 Task: Search one way flight ticket for 2 adults, 4 children and 1 infant on lap in business from Syracuse: Syracuse Hancock International Airport to Springfield: Abraham Lincoln Capital Airport on 5-2-2023. Choice of flights is Sun country airlines. Price is upto 20000. Outbound departure time preference is 13:45.
Action: Mouse moved to (248, 331)
Screenshot: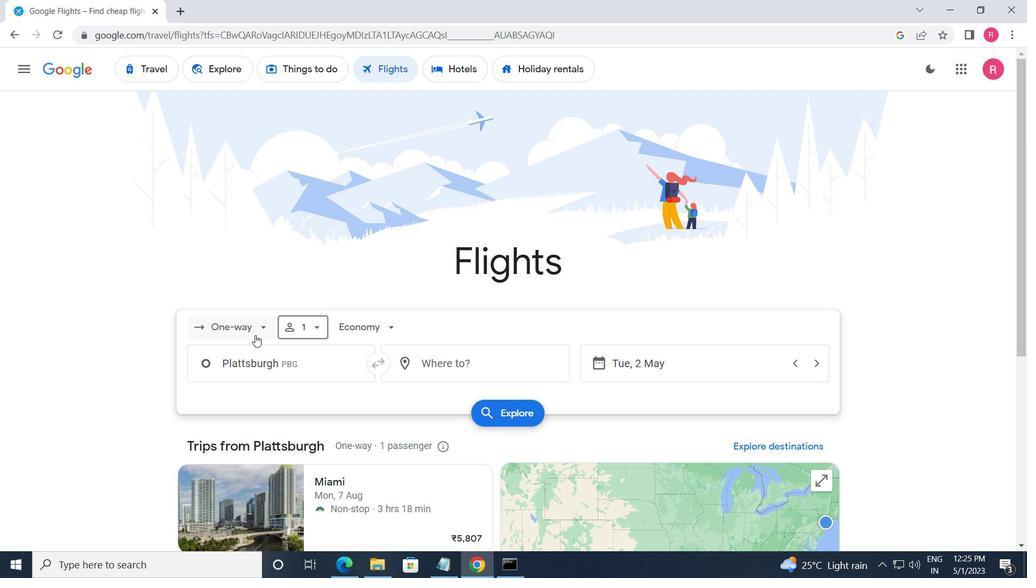 
Action: Mouse pressed left at (248, 331)
Screenshot: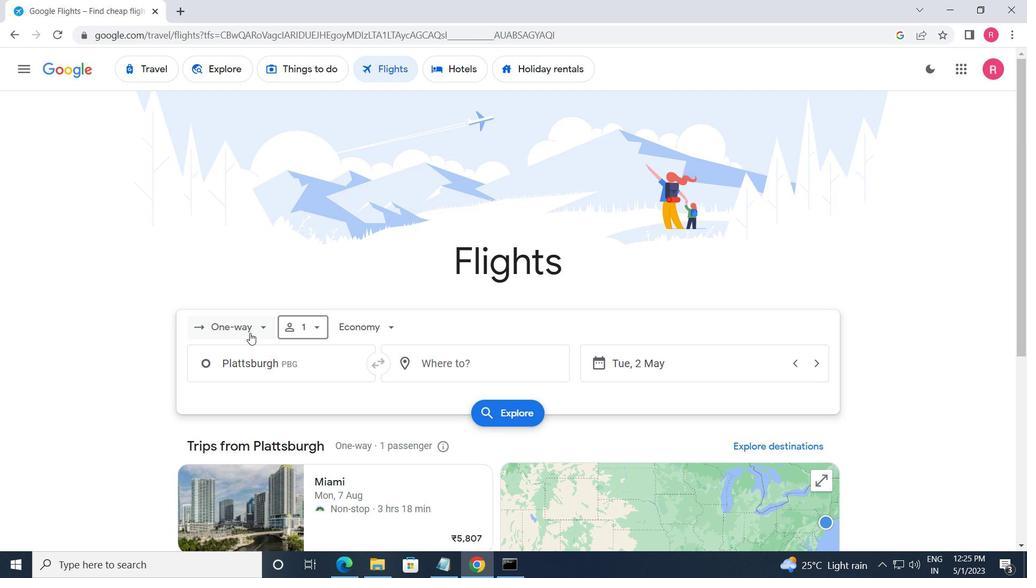 
Action: Mouse moved to (252, 394)
Screenshot: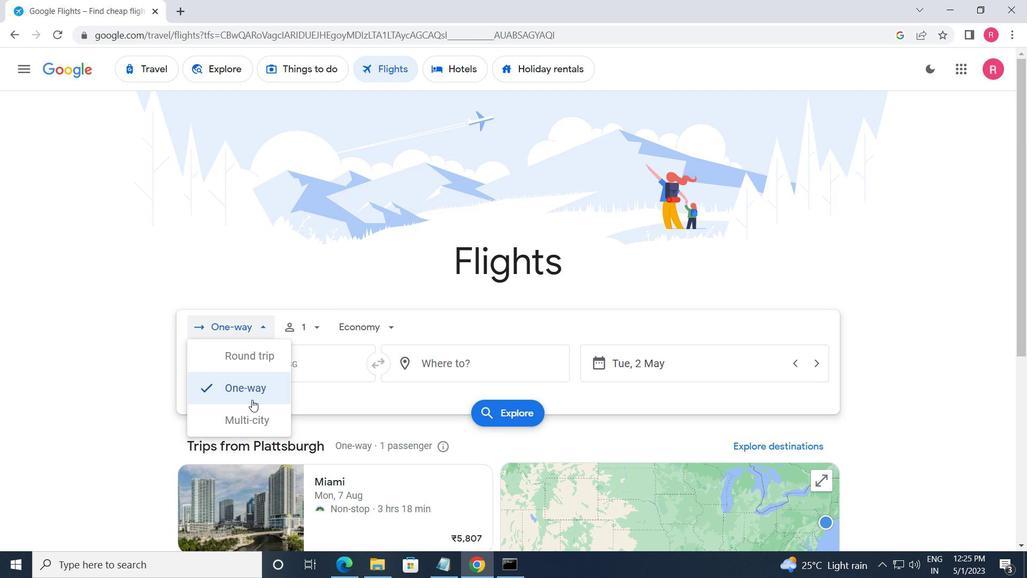 
Action: Mouse pressed left at (252, 394)
Screenshot: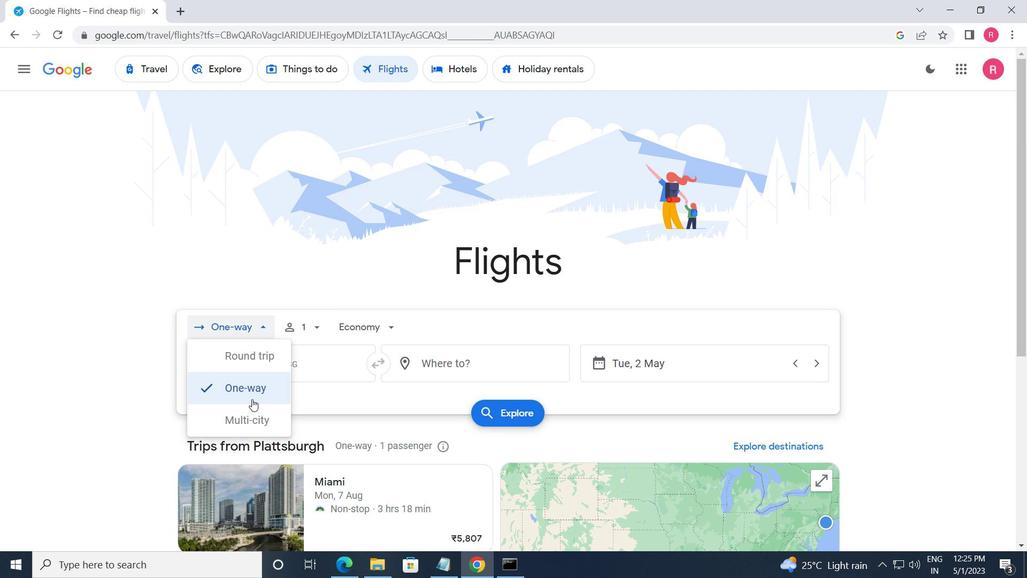 
Action: Mouse moved to (308, 319)
Screenshot: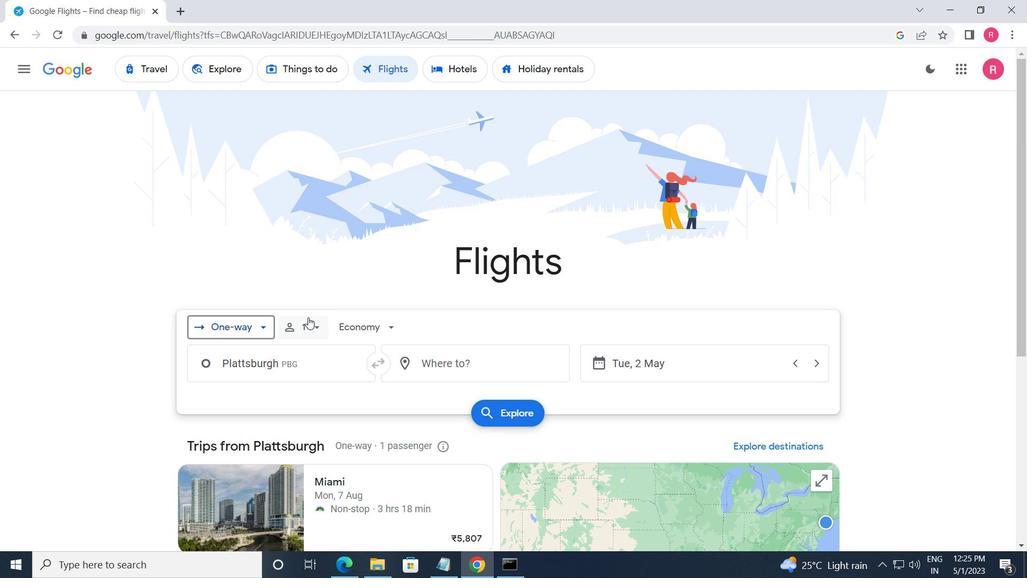 
Action: Mouse pressed left at (308, 319)
Screenshot: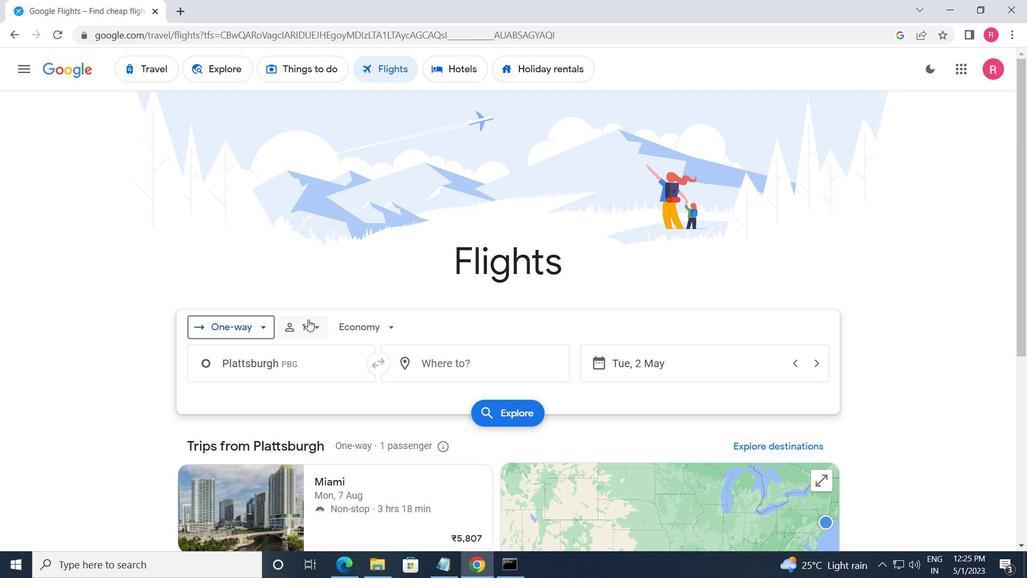 
Action: Mouse moved to (418, 358)
Screenshot: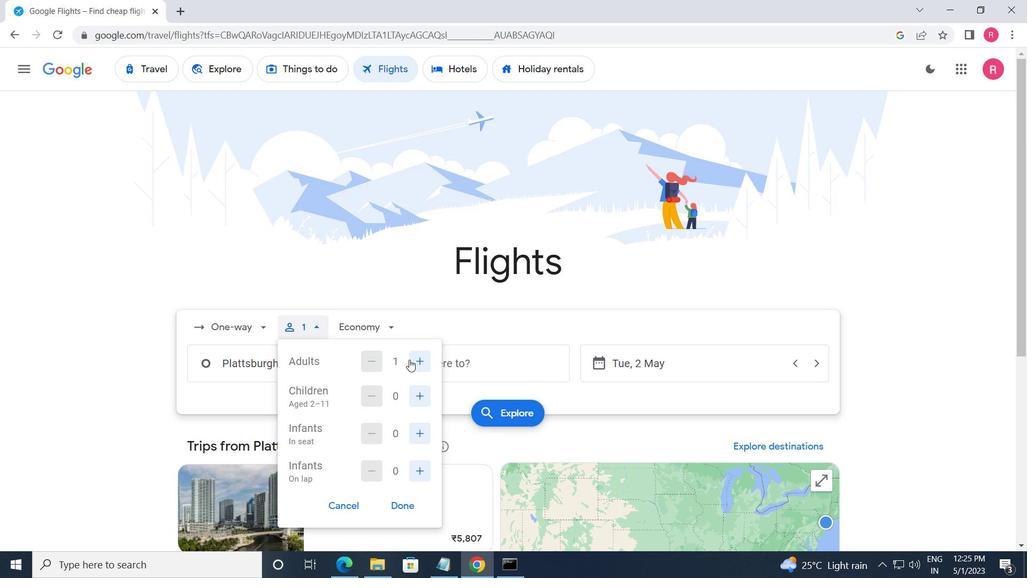 
Action: Mouse pressed left at (418, 358)
Screenshot: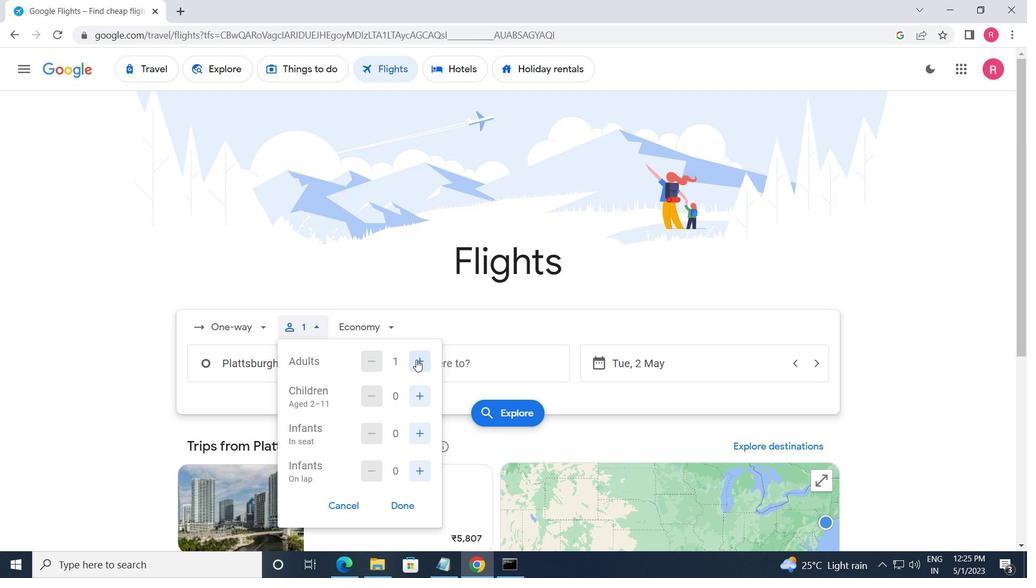 
Action: Mouse pressed left at (418, 358)
Screenshot: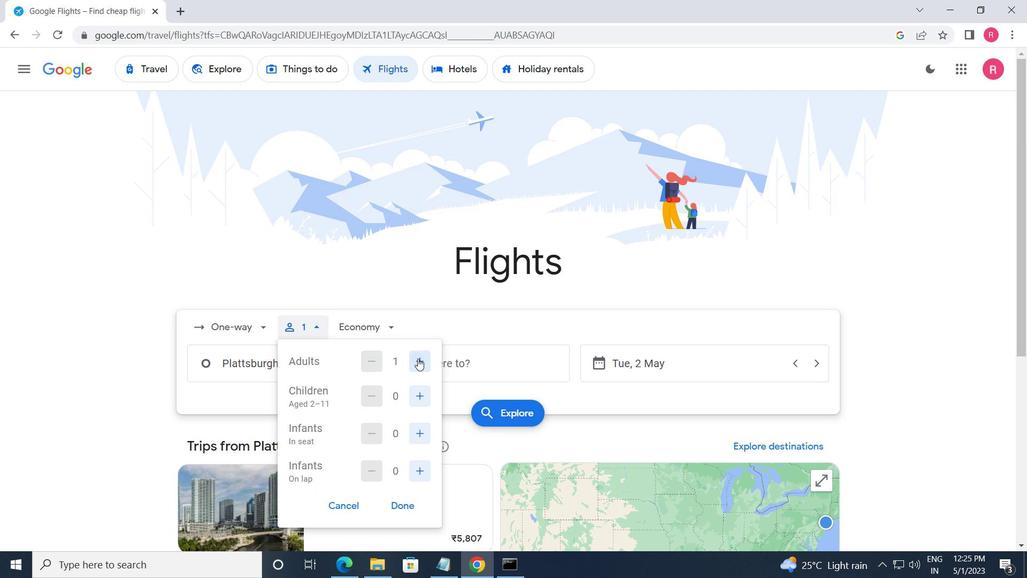 
Action: Mouse pressed left at (418, 358)
Screenshot: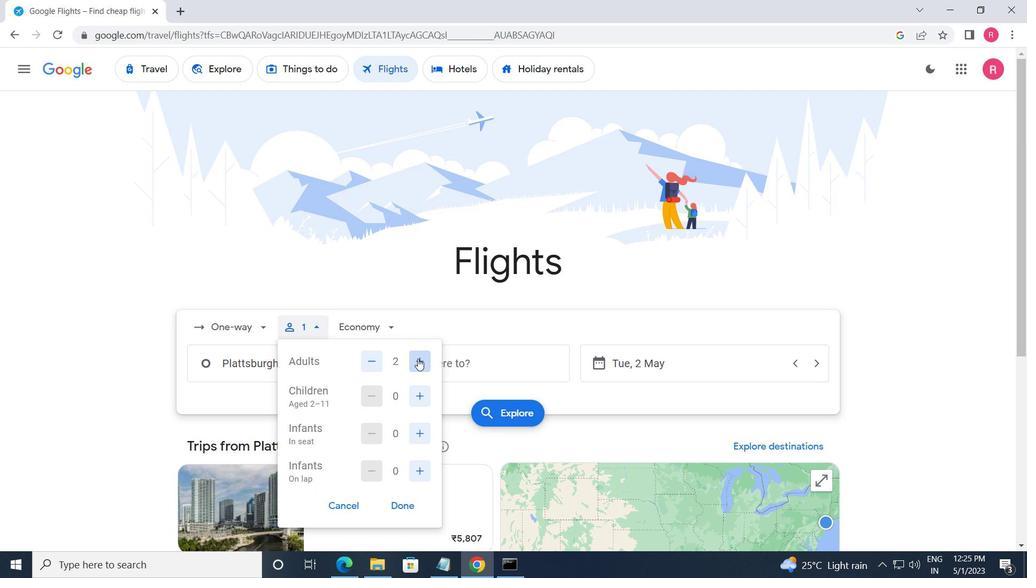 
Action: Mouse moved to (366, 359)
Screenshot: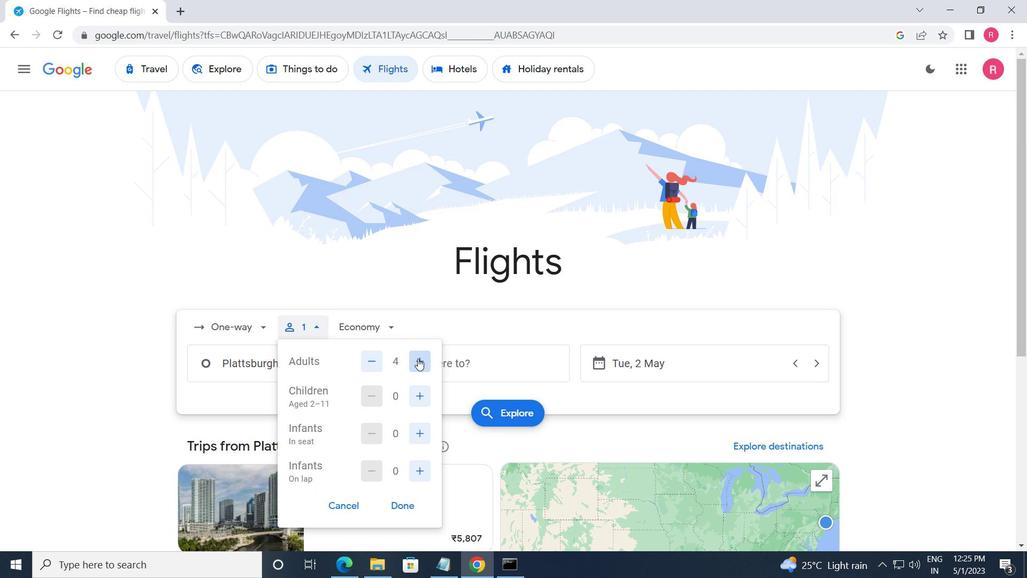 
Action: Mouse pressed left at (366, 359)
Screenshot: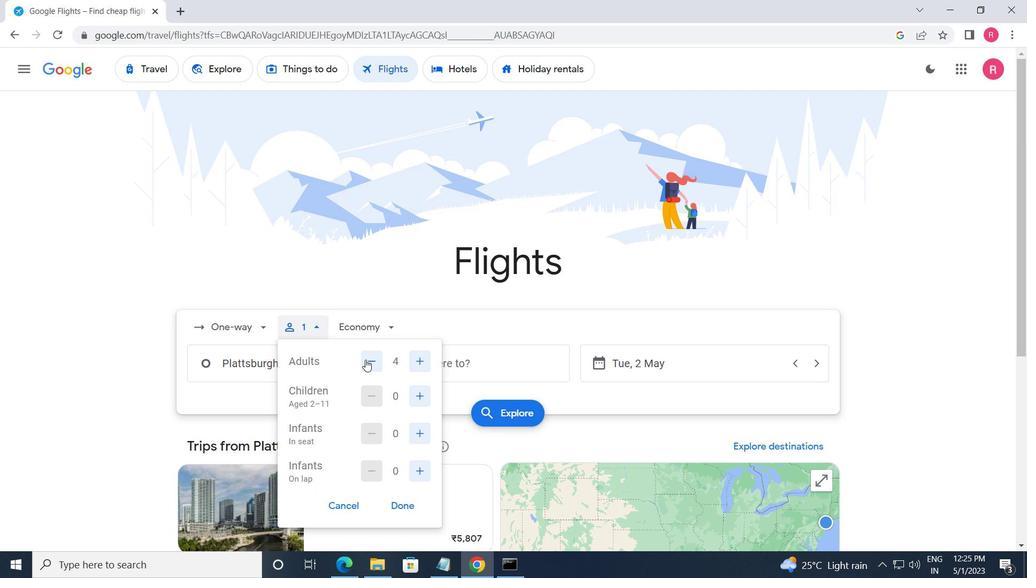 
Action: Mouse moved to (416, 392)
Screenshot: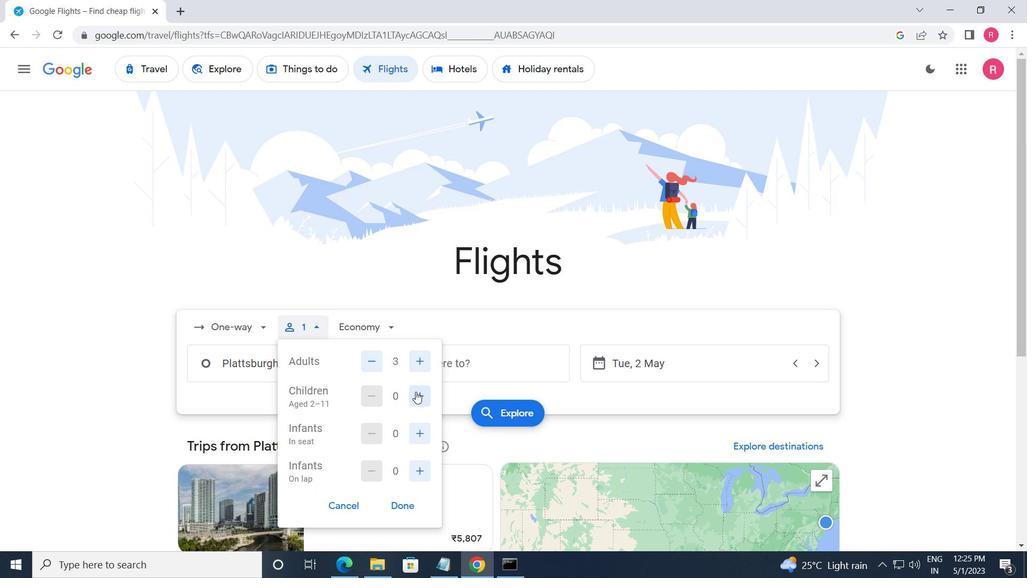 
Action: Mouse pressed left at (416, 392)
Screenshot: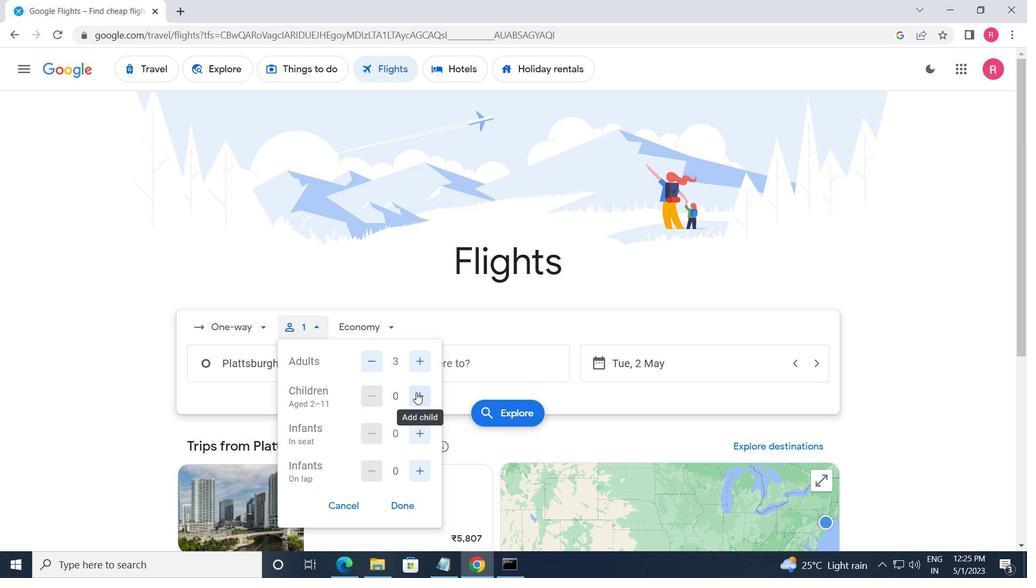 
Action: Mouse pressed left at (416, 392)
Screenshot: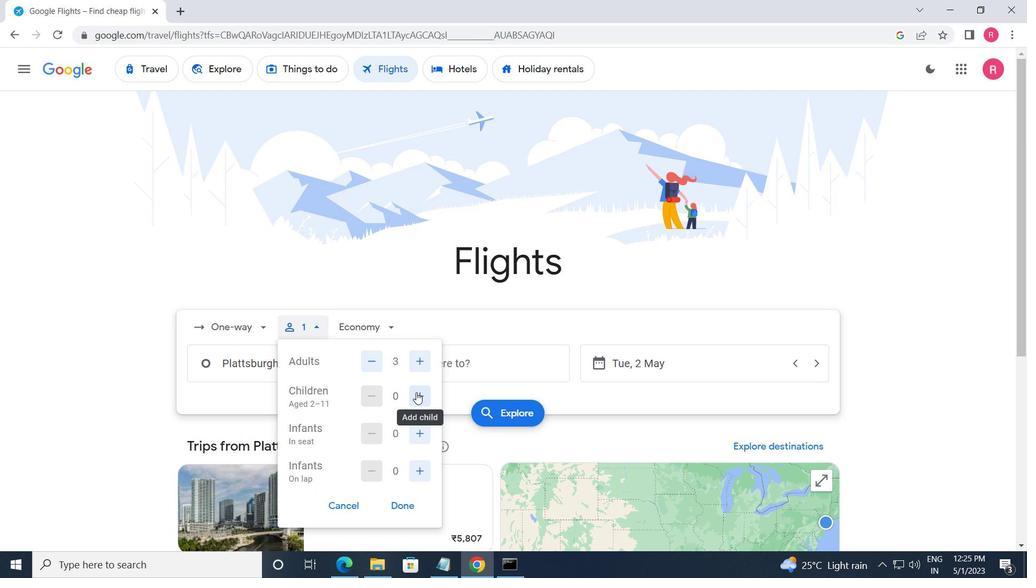 
Action: Mouse pressed left at (416, 392)
Screenshot: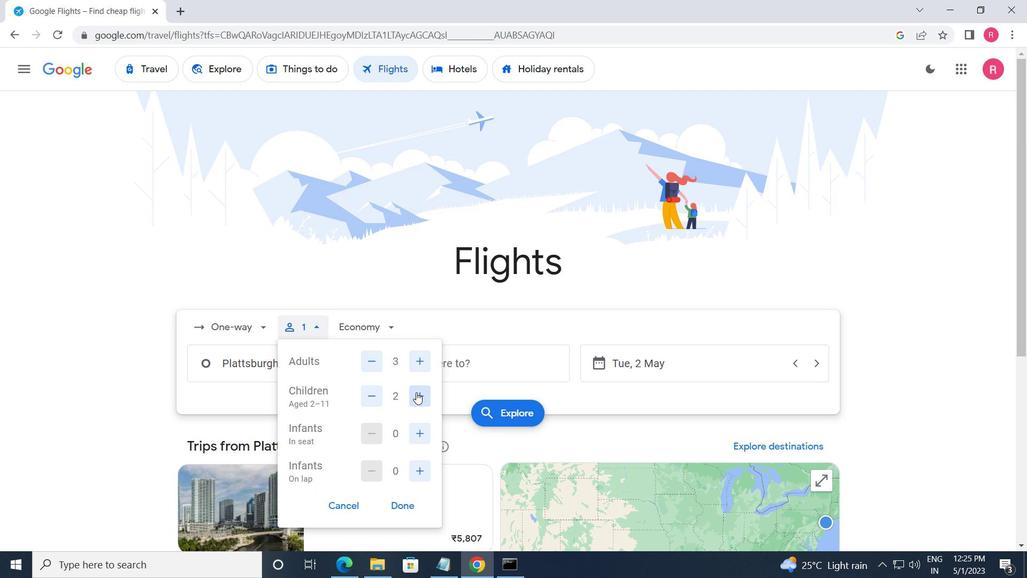 
Action: Mouse moved to (366, 325)
Screenshot: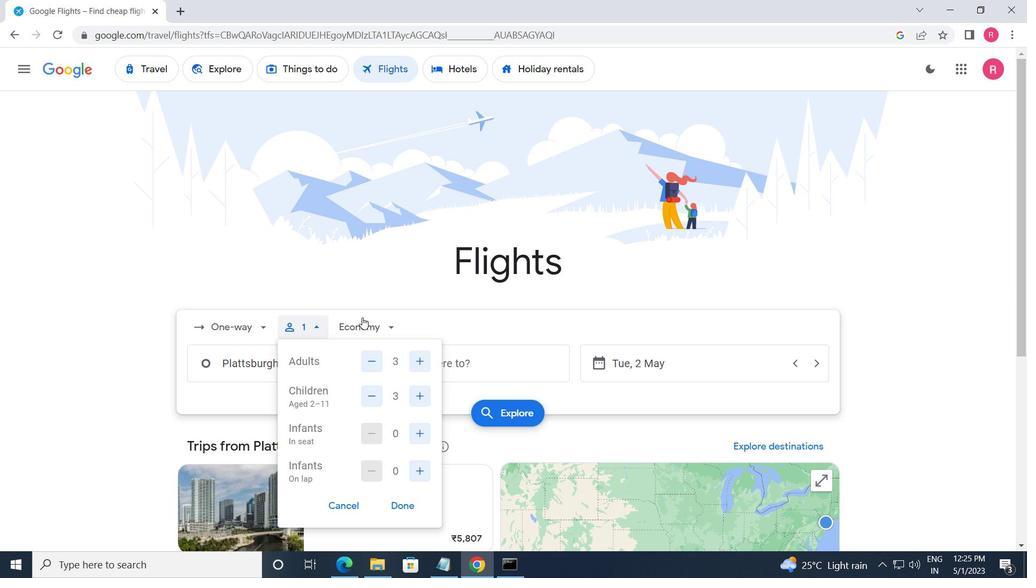 
Action: Mouse pressed left at (366, 325)
Screenshot: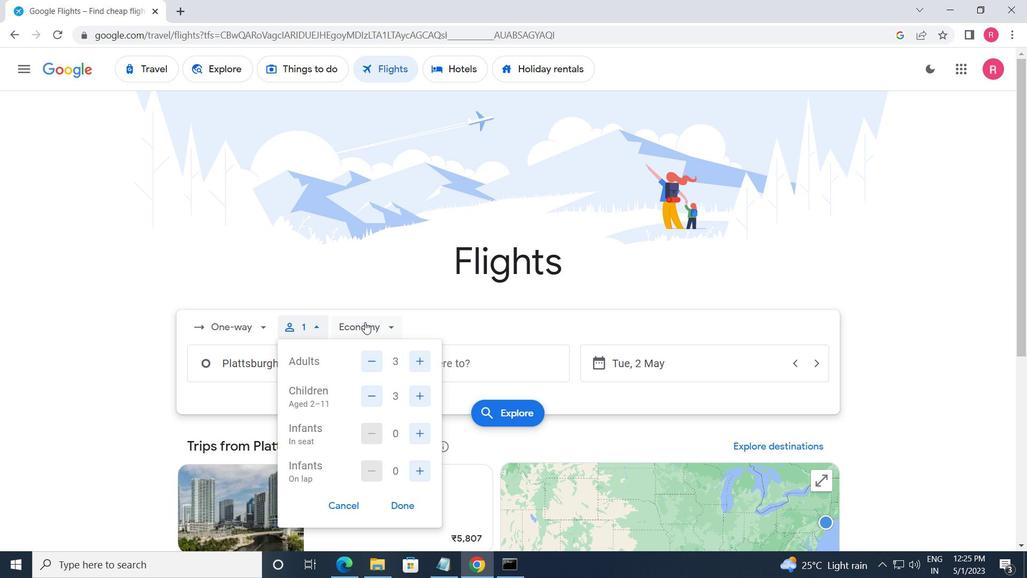 
Action: Mouse moved to (389, 414)
Screenshot: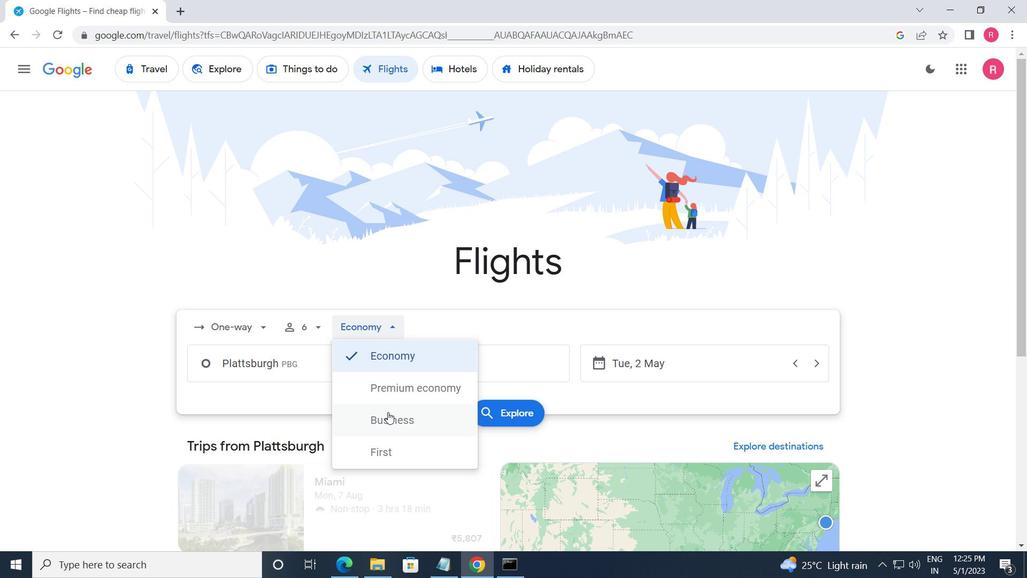 
Action: Mouse pressed left at (389, 414)
Screenshot: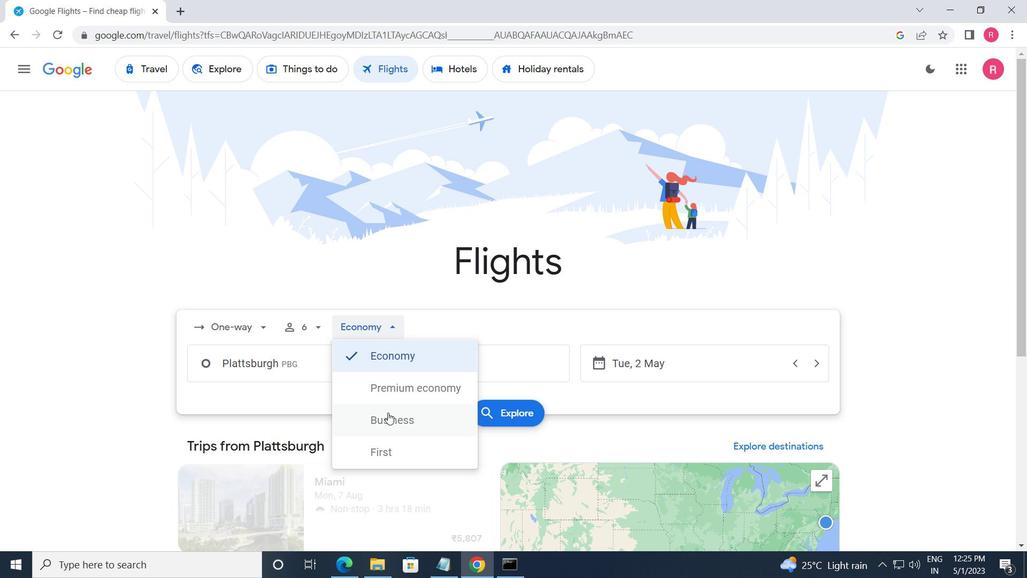 
Action: Mouse moved to (306, 367)
Screenshot: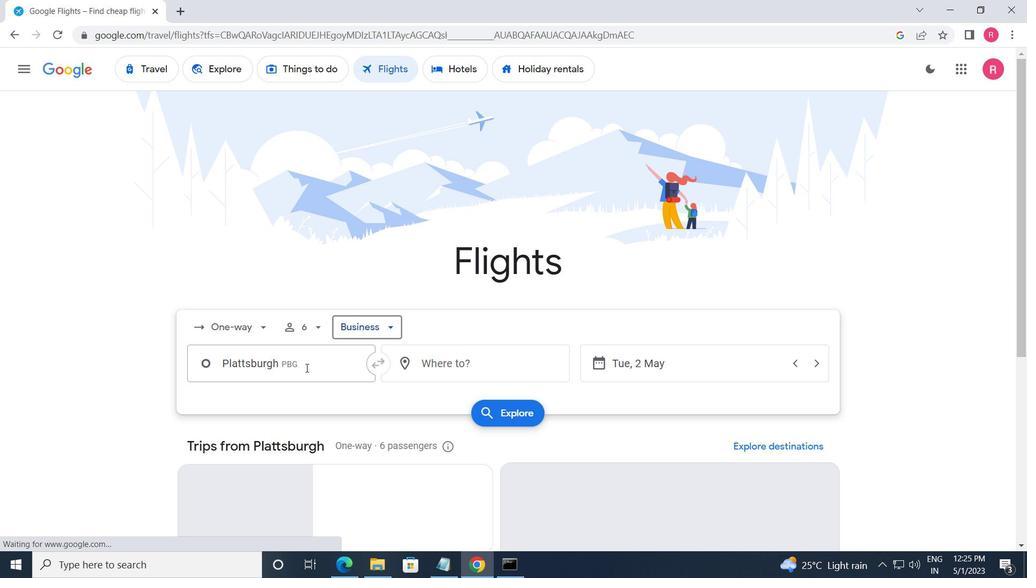 
Action: Mouse pressed left at (306, 367)
Screenshot: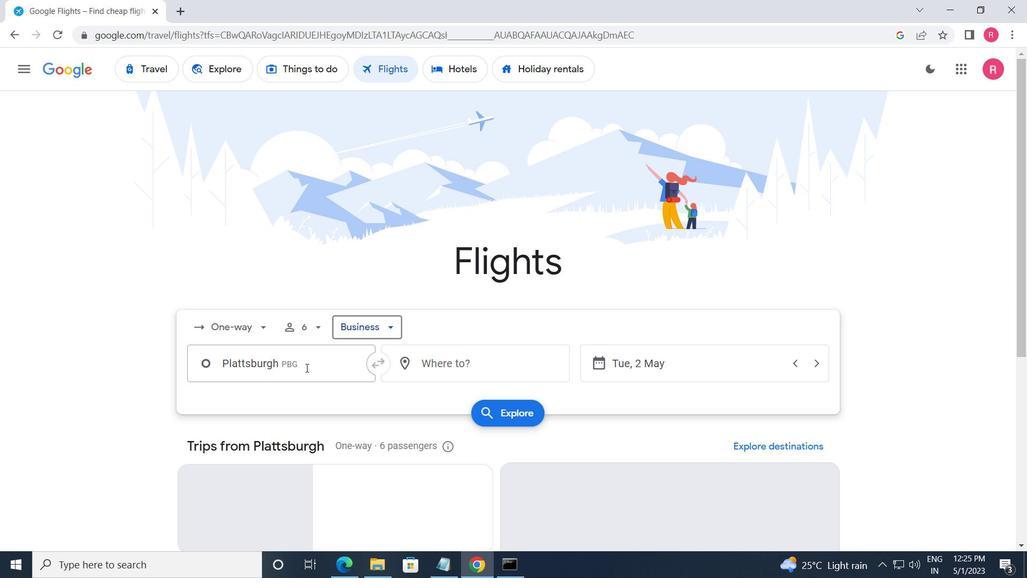 
Action: Mouse moved to (298, 467)
Screenshot: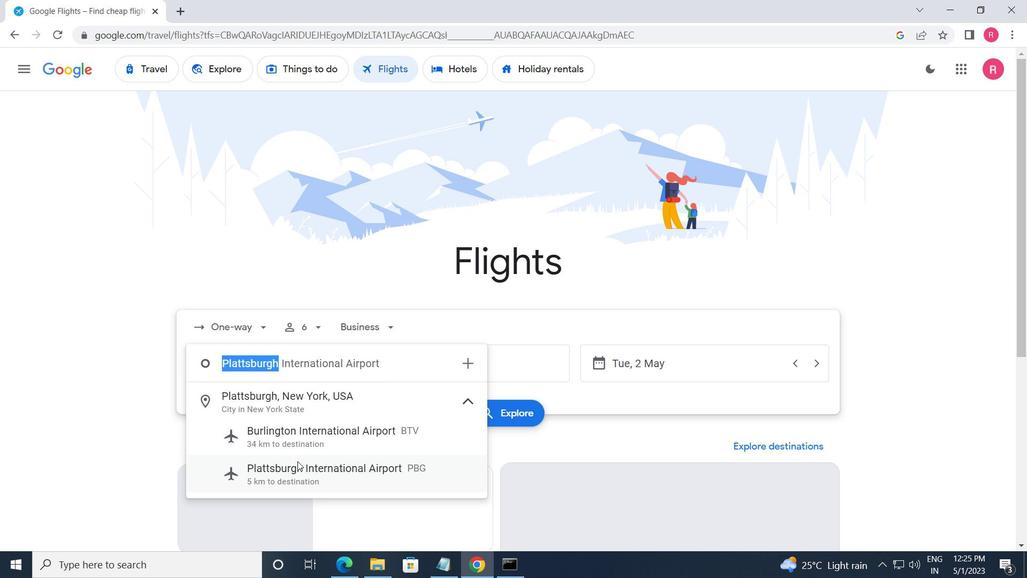 
Action: Mouse pressed left at (298, 467)
Screenshot: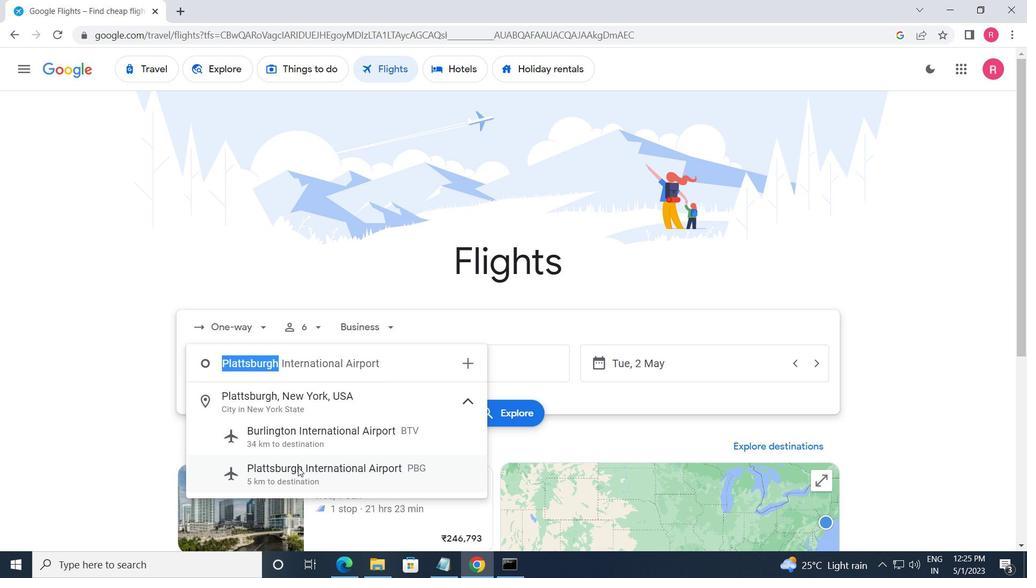 
Action: Mouse moved to (467, 366)
Screenshot: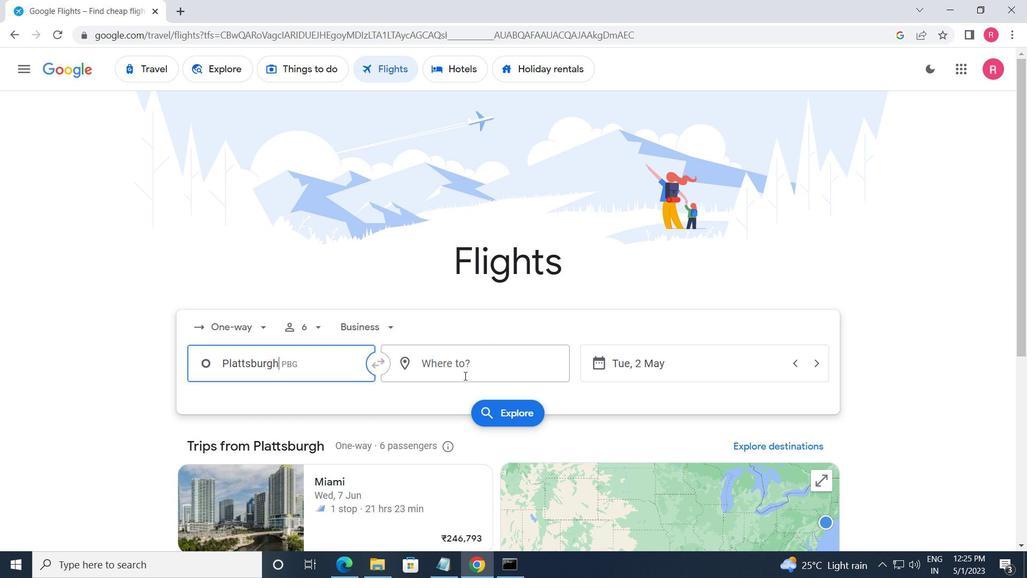 
Action: Mouse pressed left at (467, 366)
Screenshot: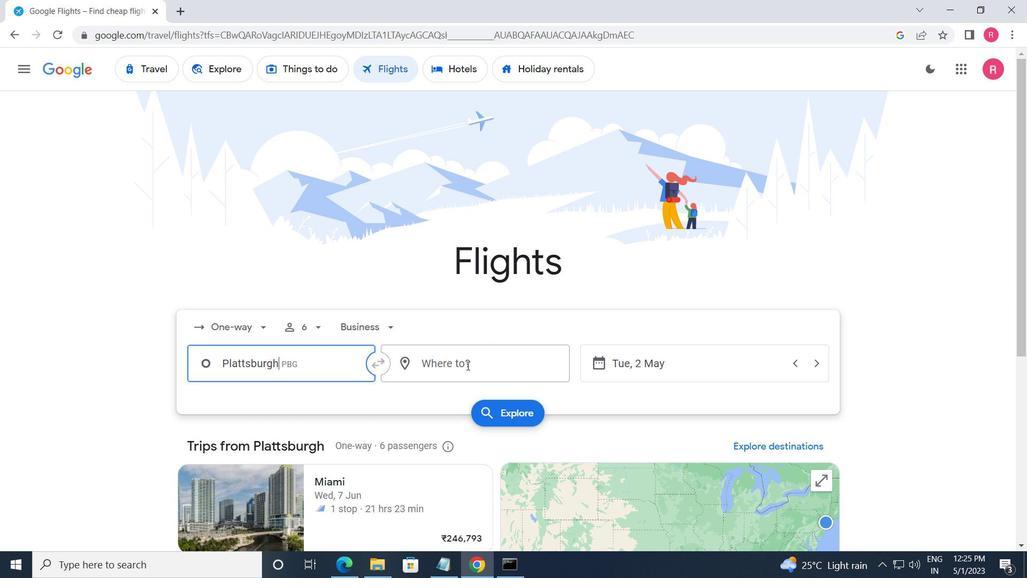 
Action: Mouse moved to (462, 493)
Screenshot: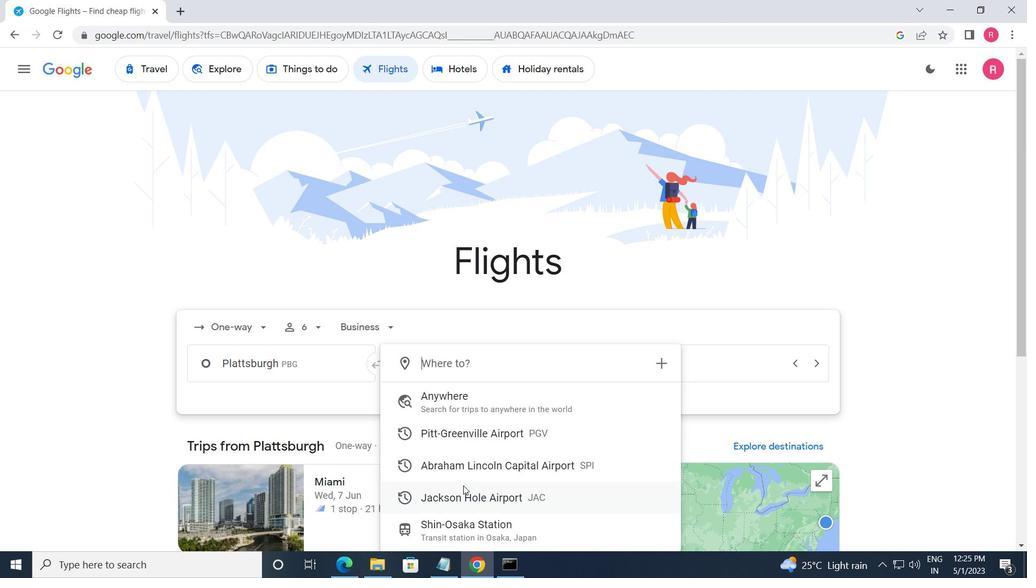 
Action: Mouse pressed left at (462, 493)
Screenshot: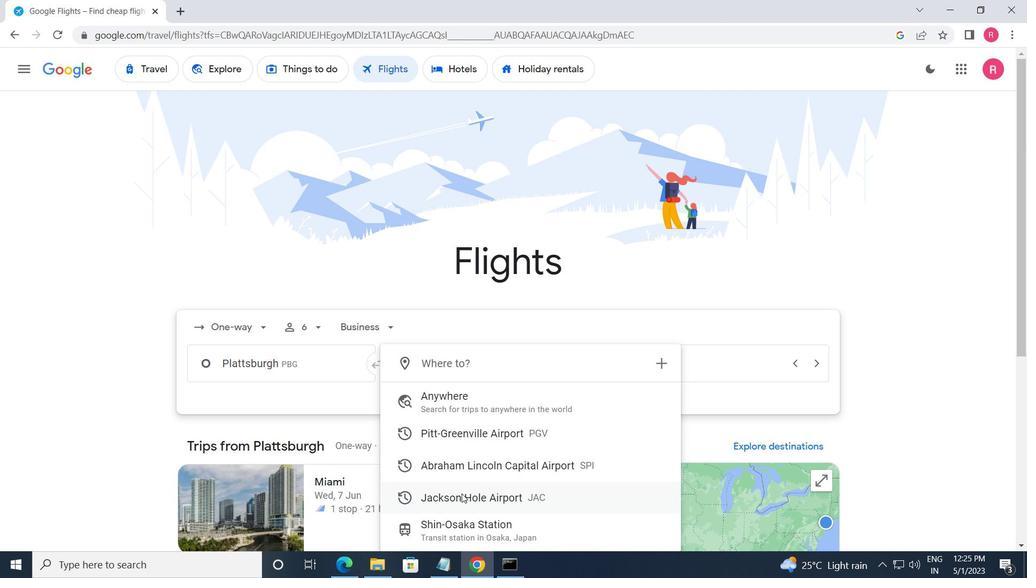 
Action: Mouse moved to (686, 366)
Screenshot: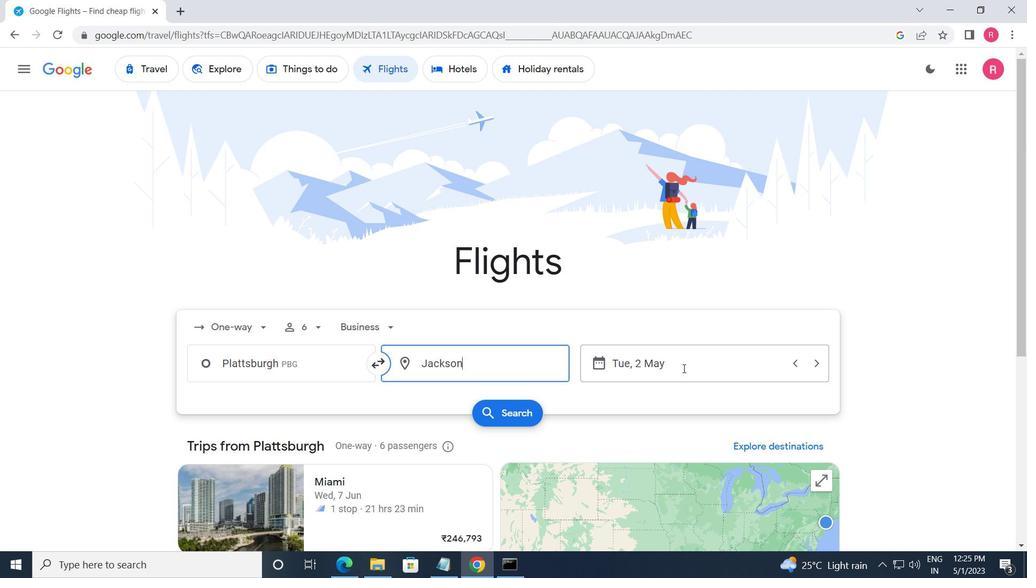 
Action: Mouse pressed left at (686, 366)
Screenshot: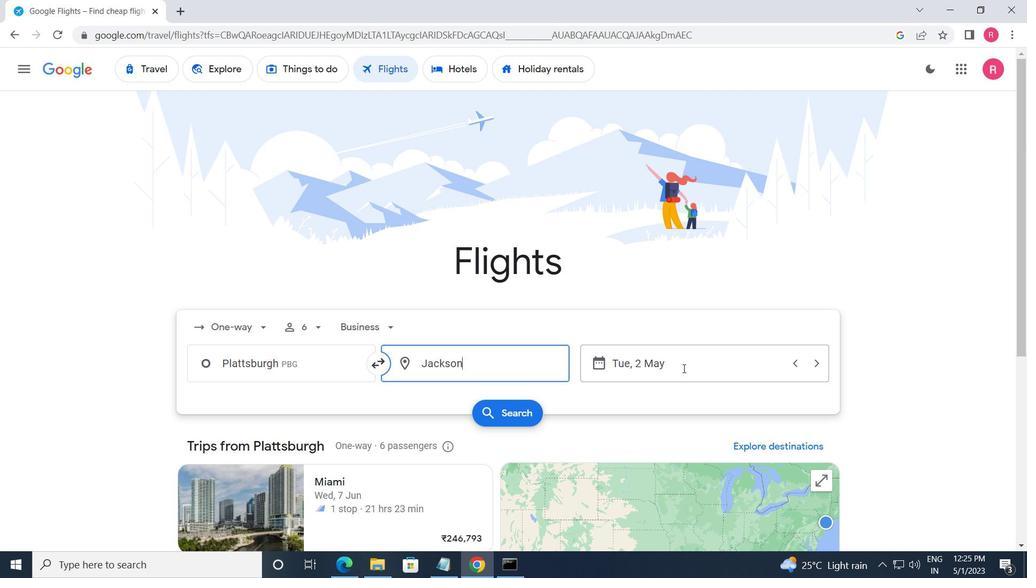 
Action: Mouse moved to (419, 310)
Screenshot: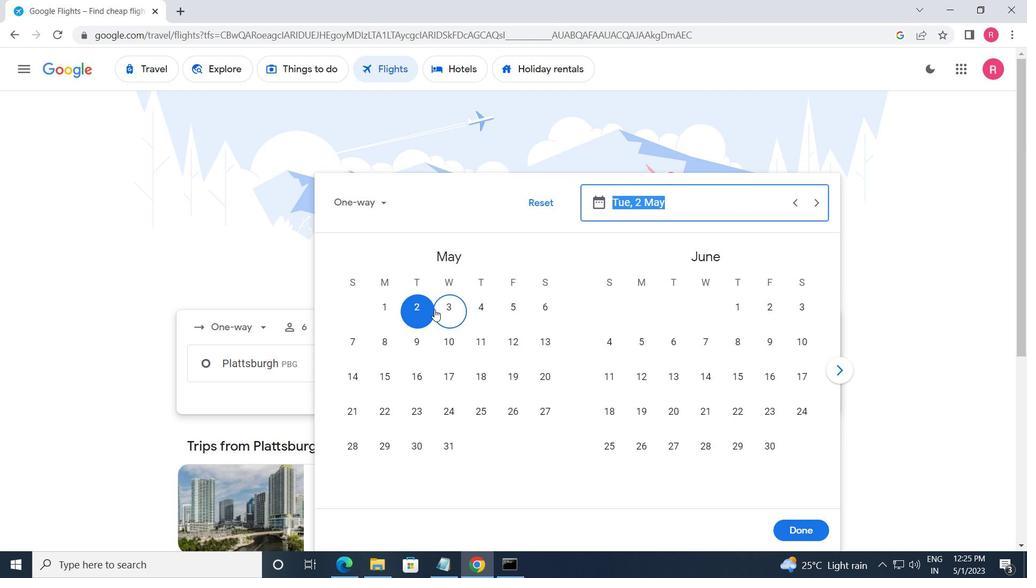 
Action: Mouse pressed left at (419, 310)
Screenshot: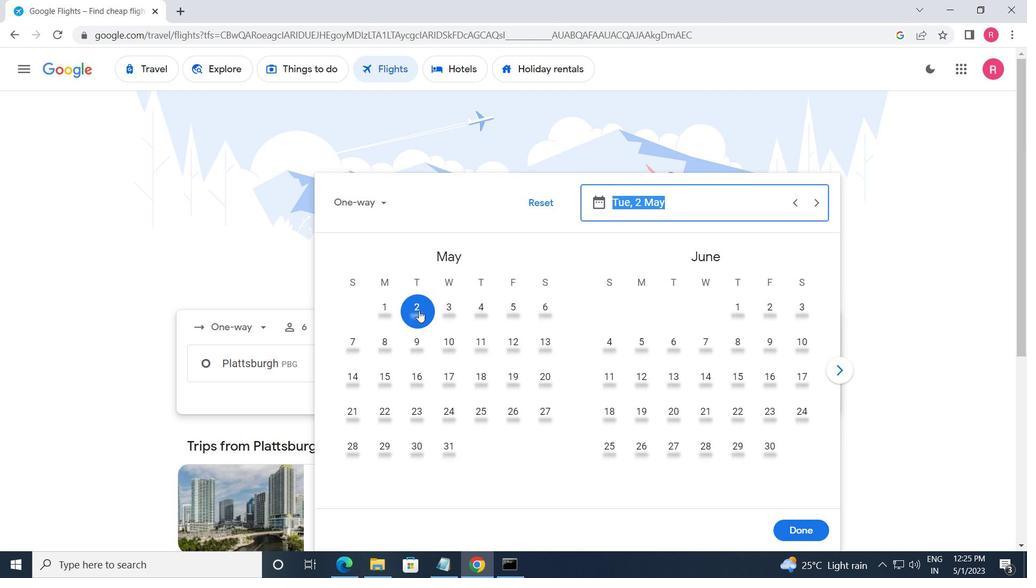 
Action: Mouse moved to (783, 525)
Screenshot: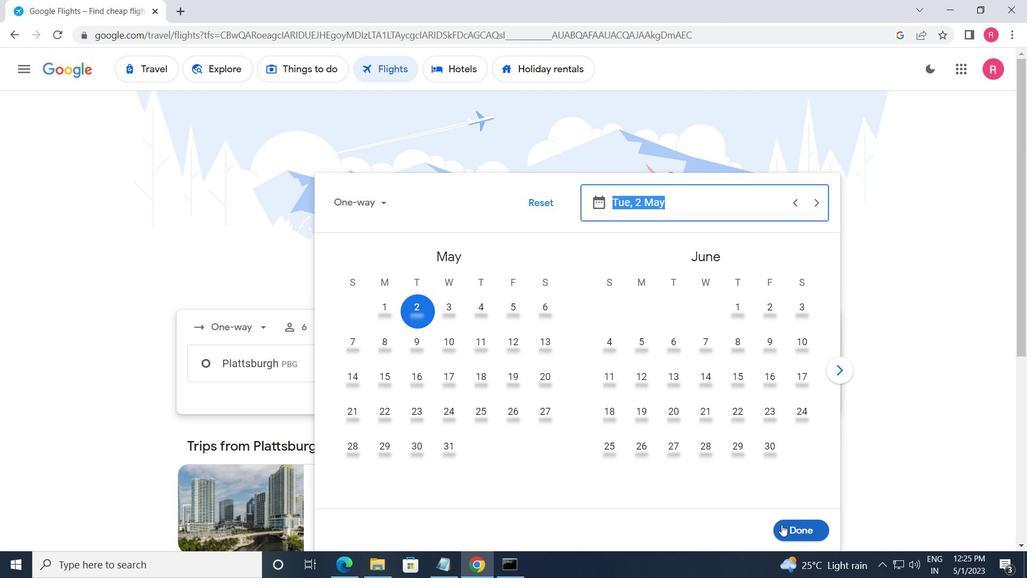 
Action: Mouse pressed left at (783, 525)
Screenshot: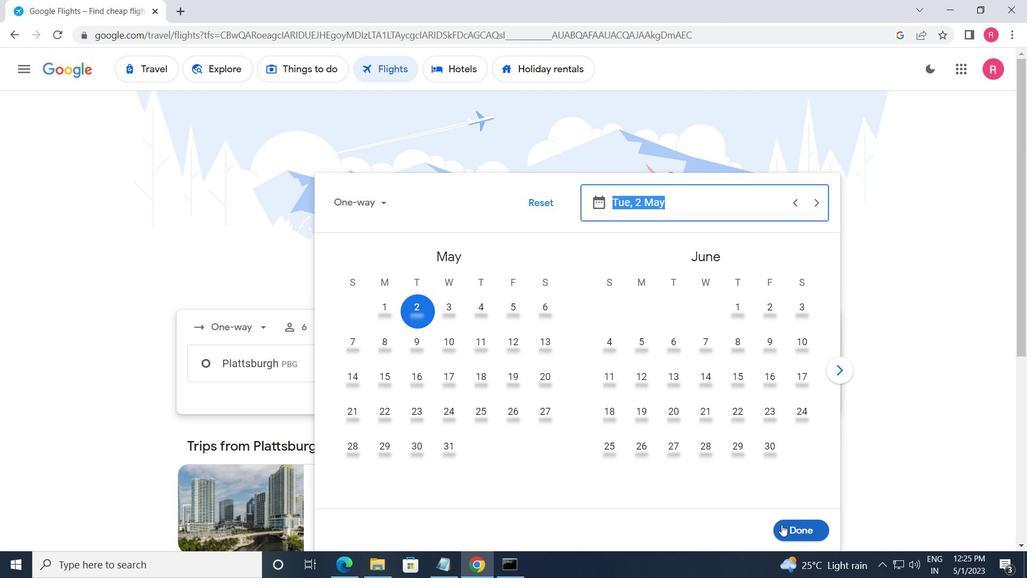 
Action: Mouse moved to (502, 419)
Screenshot: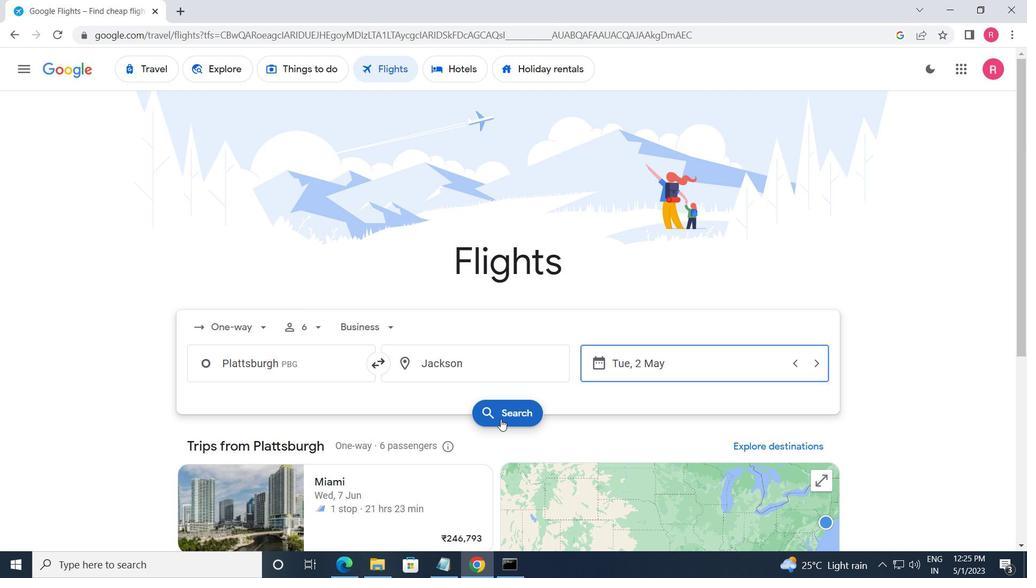 
Action: Mouse pressed left at (502, 419)
Screenshot: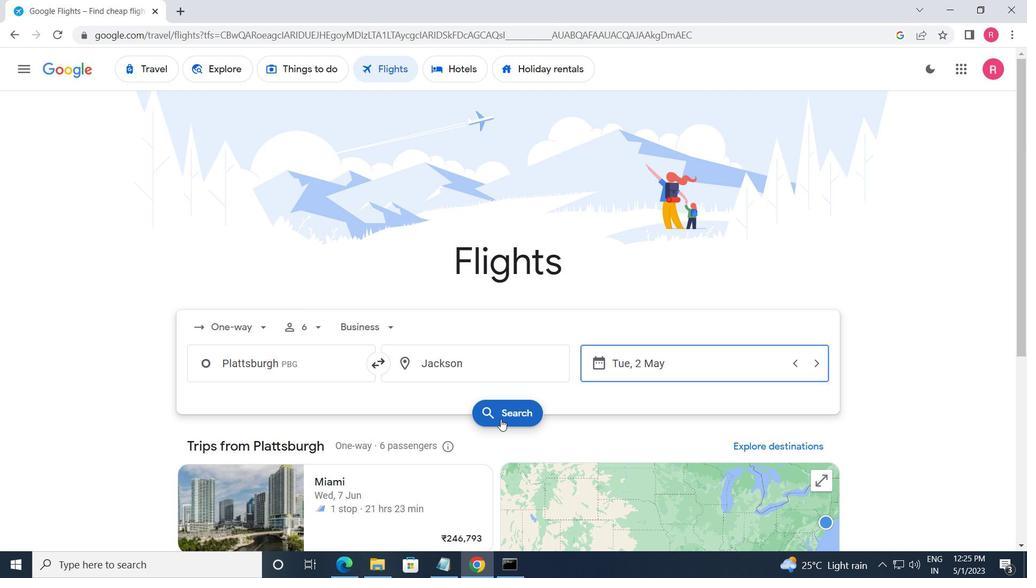 
Action: Mouse moved to (204, 196)
Screenshot: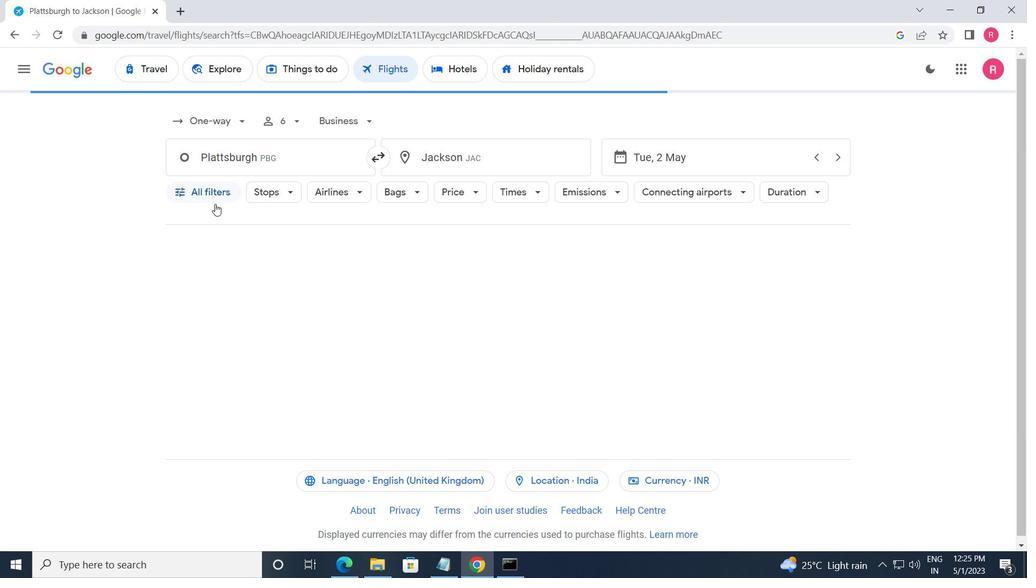 
Action: Mouse pressed left at (204, 196)
Screenshot: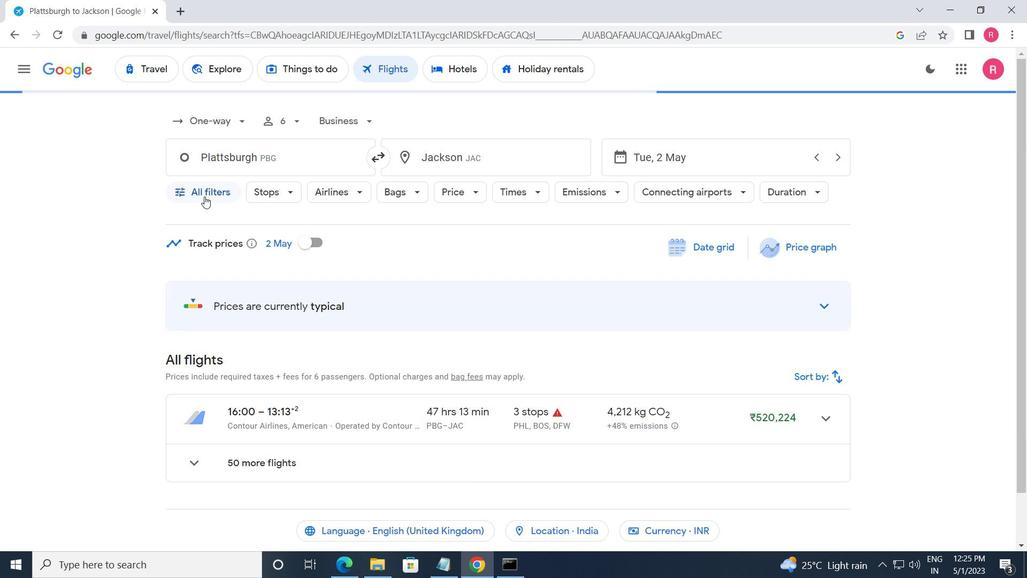 
Action: Mouse moved to (255, 284)
Screenshot: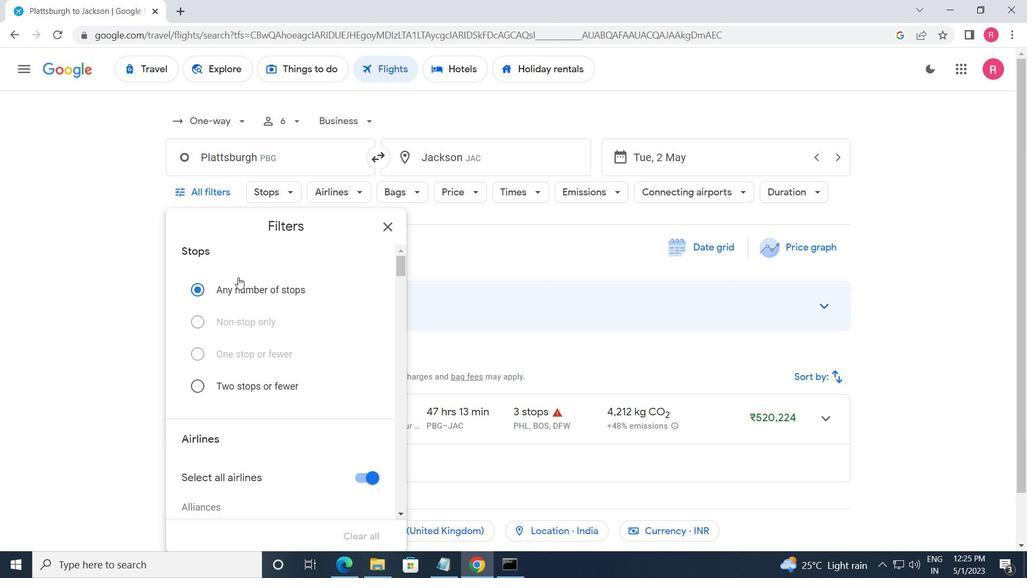 
Action: Mouse scrolled (255, 284) with delta (0, 0)
Screenshot: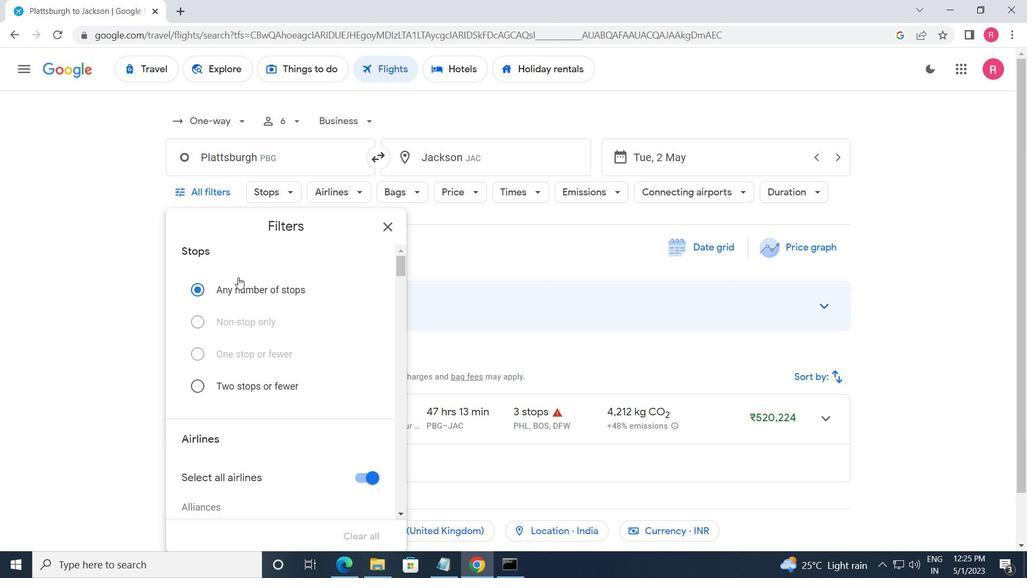 
Action: Mouse scrolled (255, 284) with delta (0, 0)
Screenshot: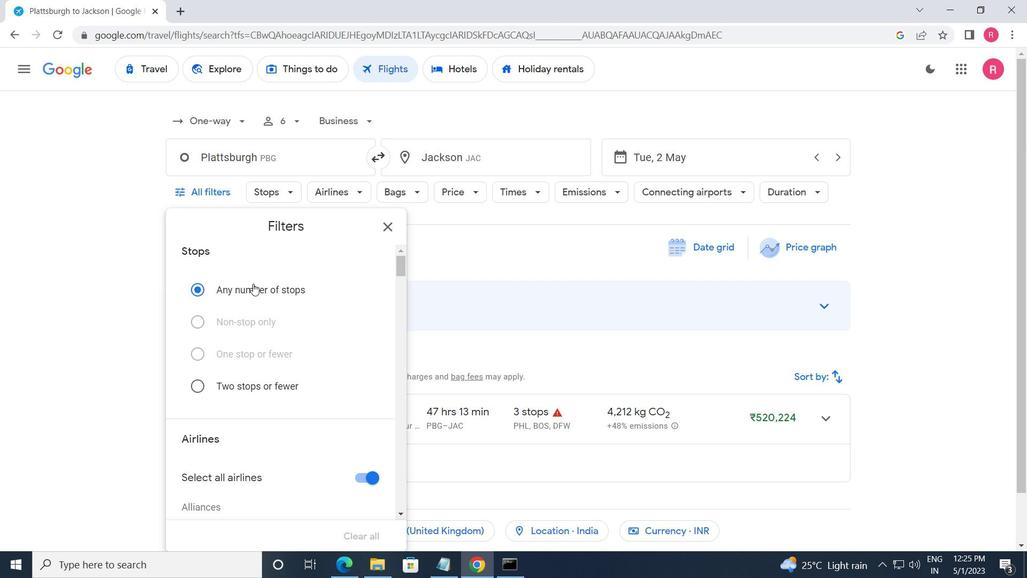 
Action: Mouse scrolled (255, 284) with delta (0, 0)
Screenshot: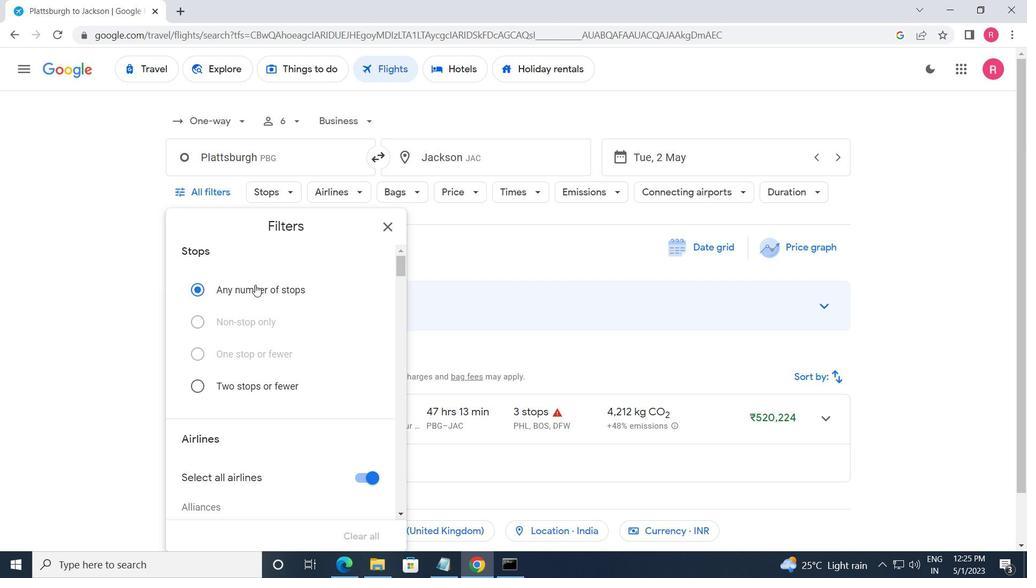 
Action: Mouse moved to (255, 284)
Screenshot: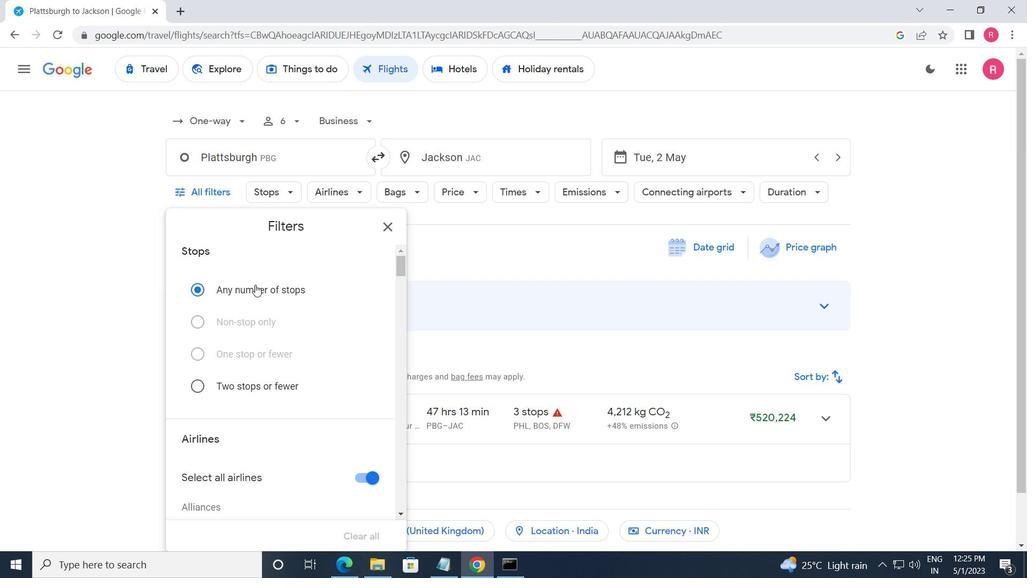 
Action: Mouse scrolled (255, 284) with delta (0, 0)
Screenshot: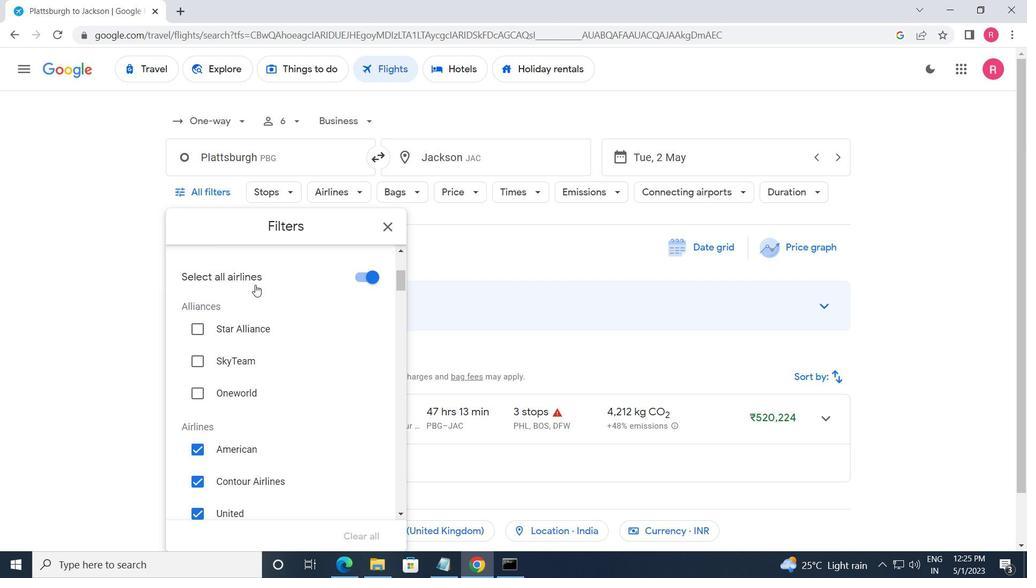 
Action: Mouse scrolled (255, 284) with delta (0, 0)
Screenshot: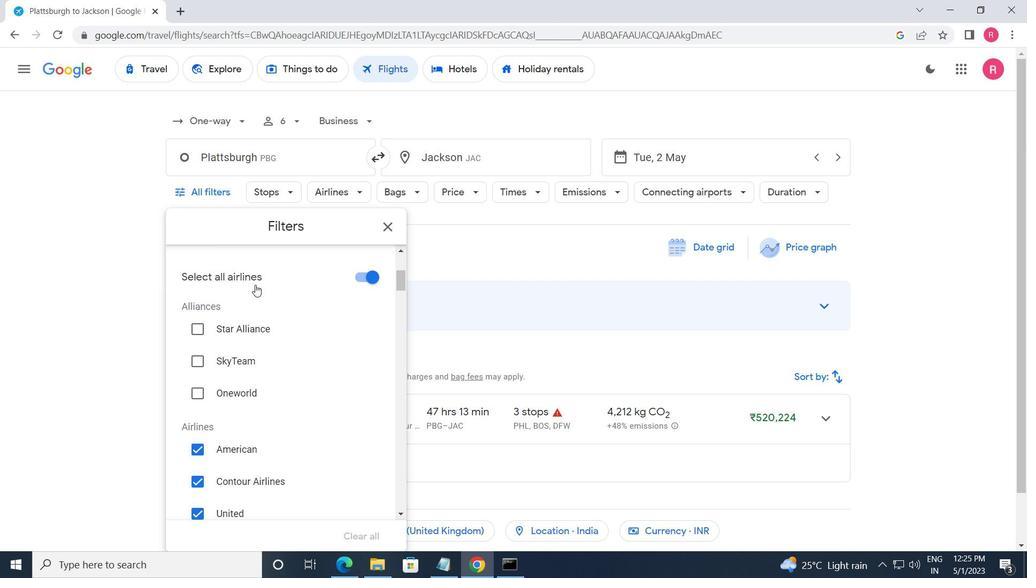 
Action: Mouse moved to (358, 309)
Screenshot: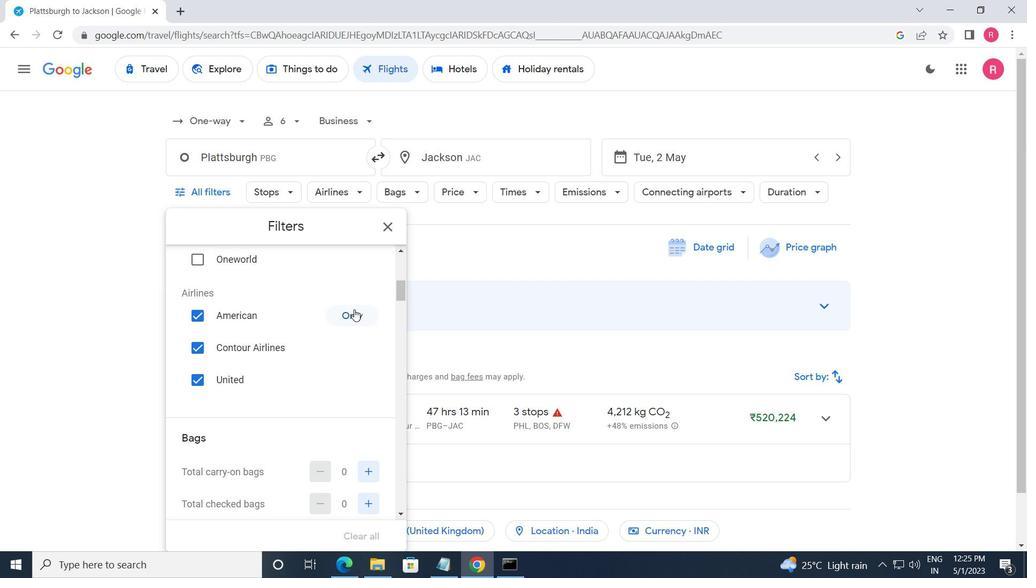 
Action: Mouse pressed left at (358, 309)
Screenshot: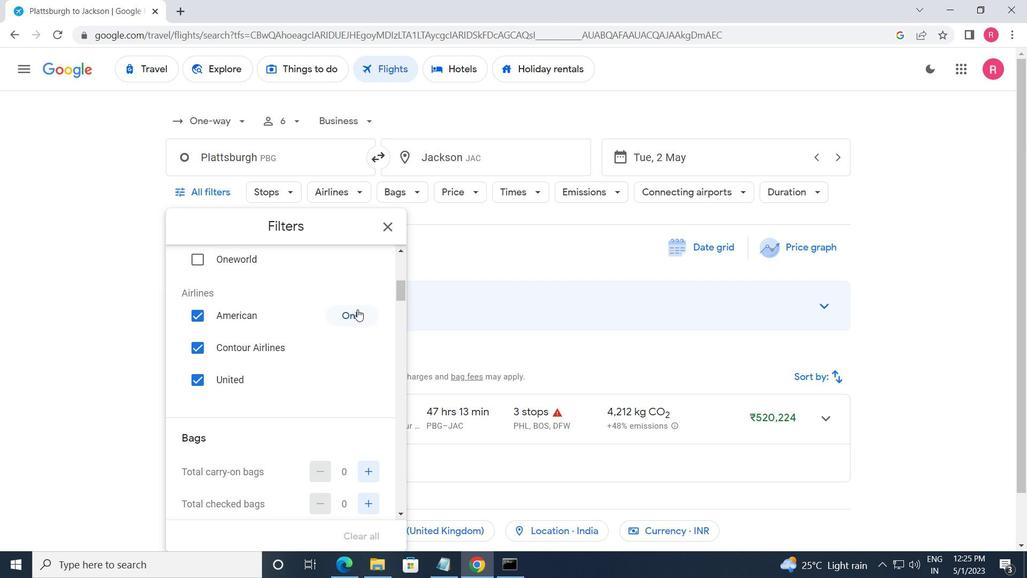 
Action: Mouse moved to (339, 318)
Screenshot: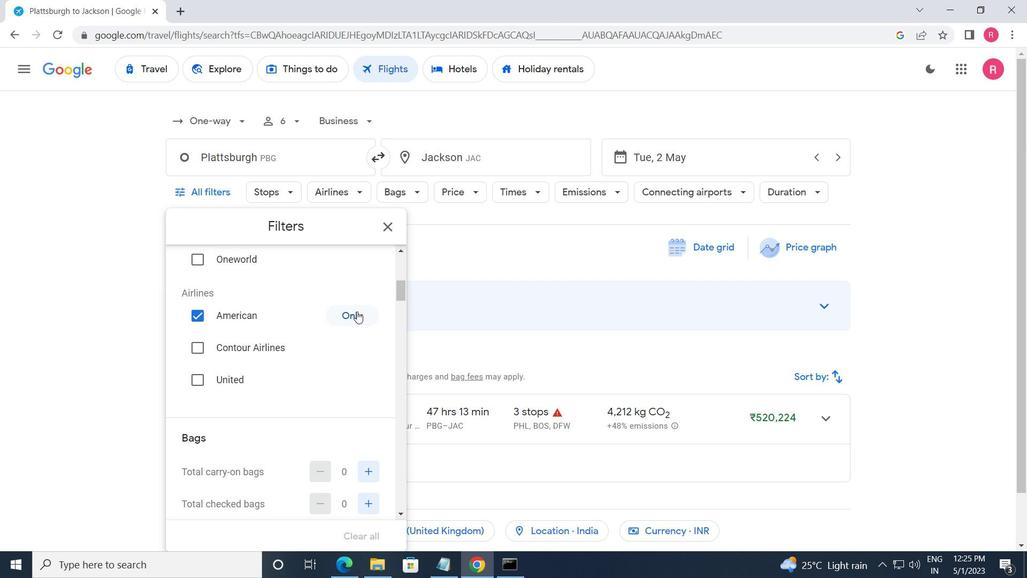 
Action: Mouse scrolled (339, 317) with delta (0, 0)
Screenshot: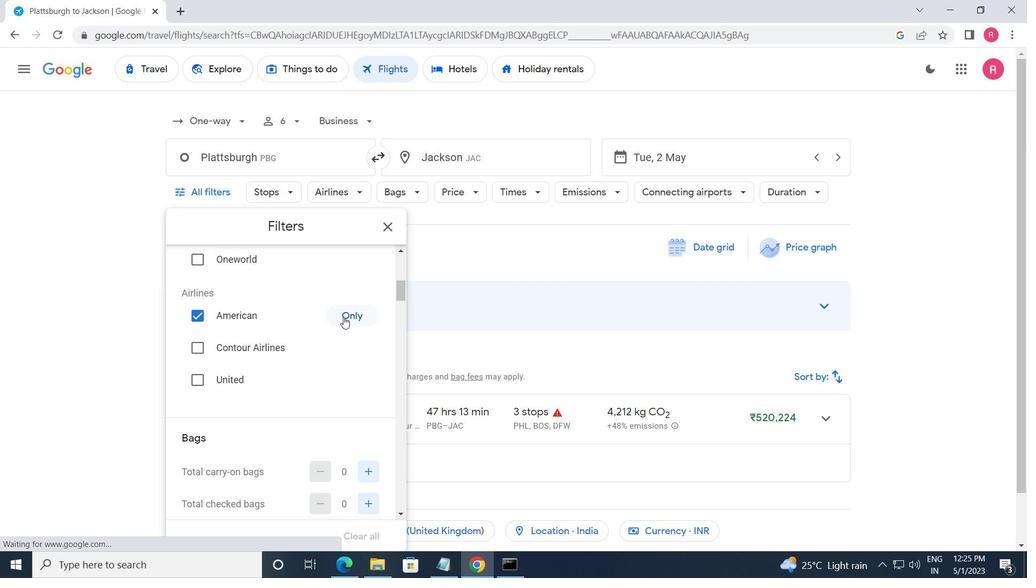 
Action: Mouse moved to (339, 318)
Screenshot: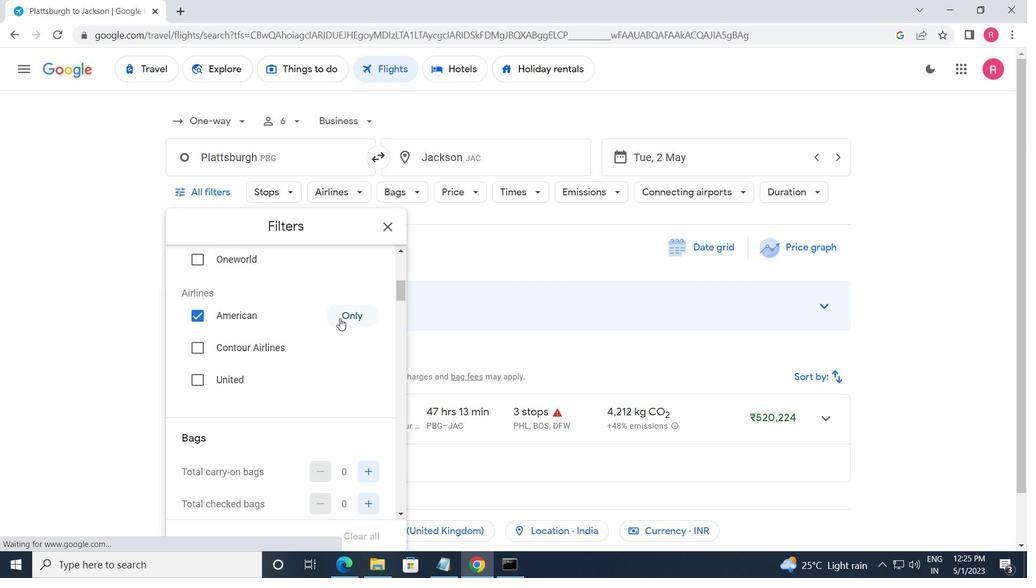 
Action: Mouse scrolled (339, 318) with delta (0, 0)
Screenshot: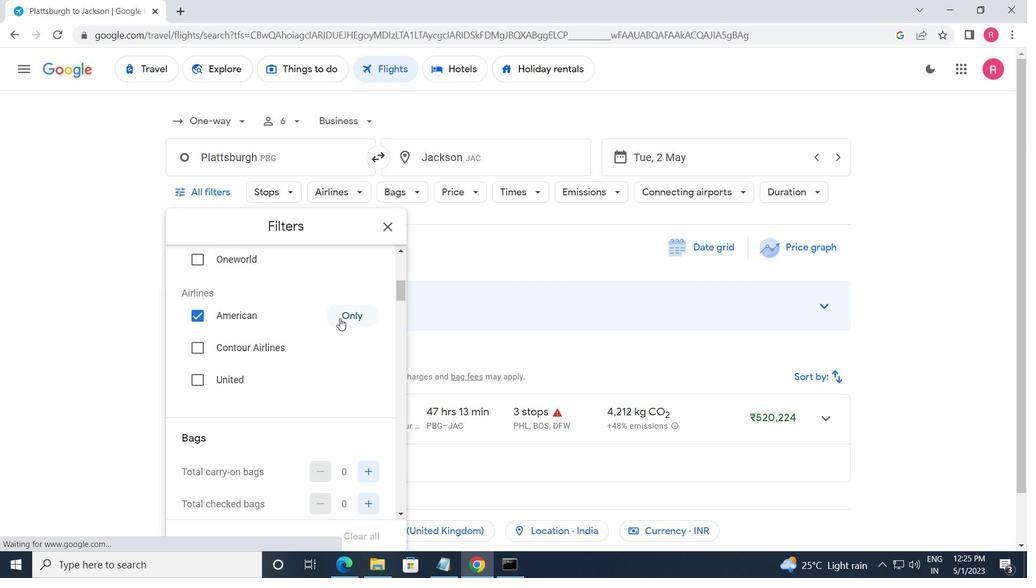 
Action: Mouse moved to (362, 366)
Screenshot: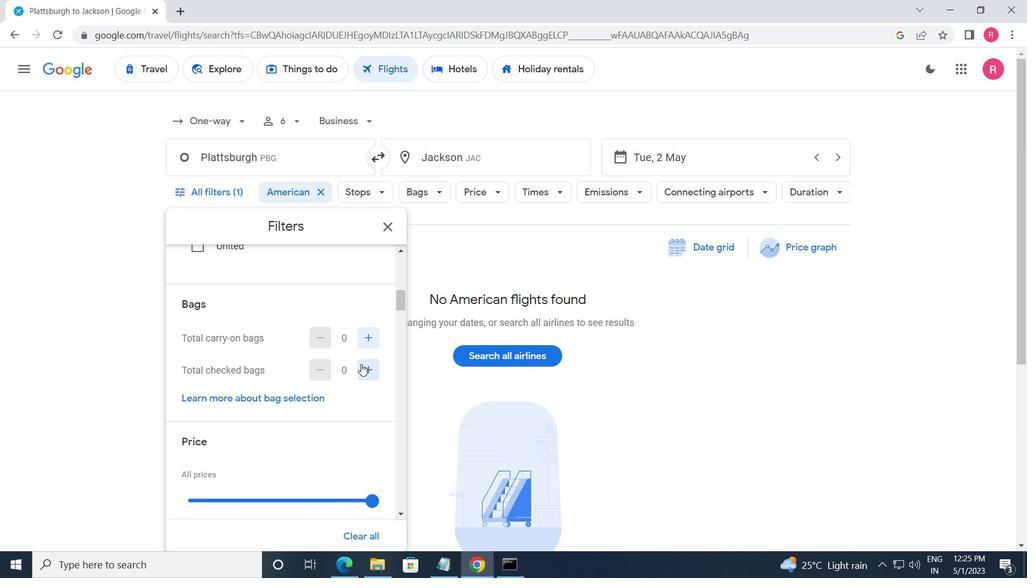 
Action: Mouse pressed left at (362, 366)
Screenshot: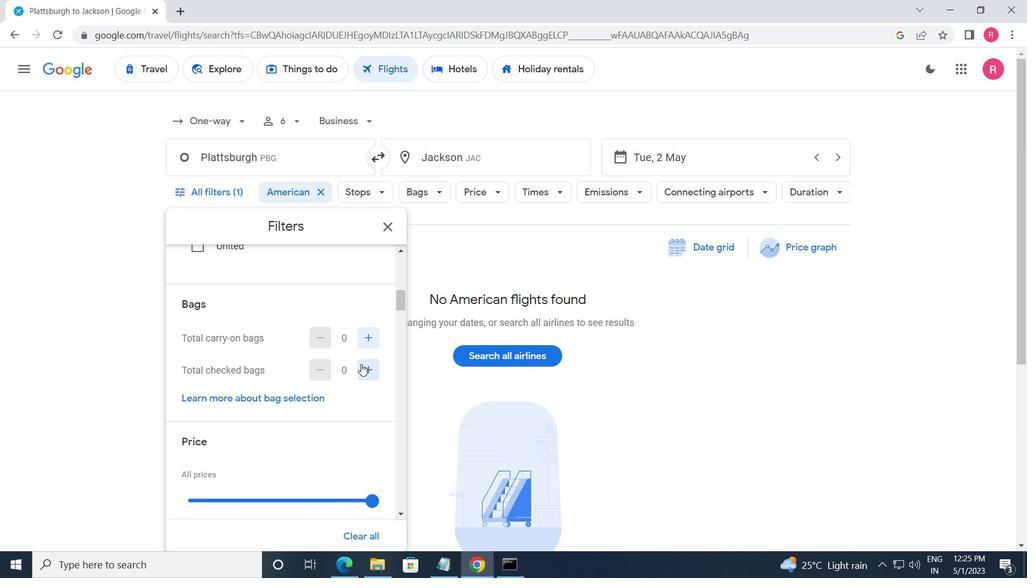 
Action: Mouse moved to (356, 358)
Screenshot: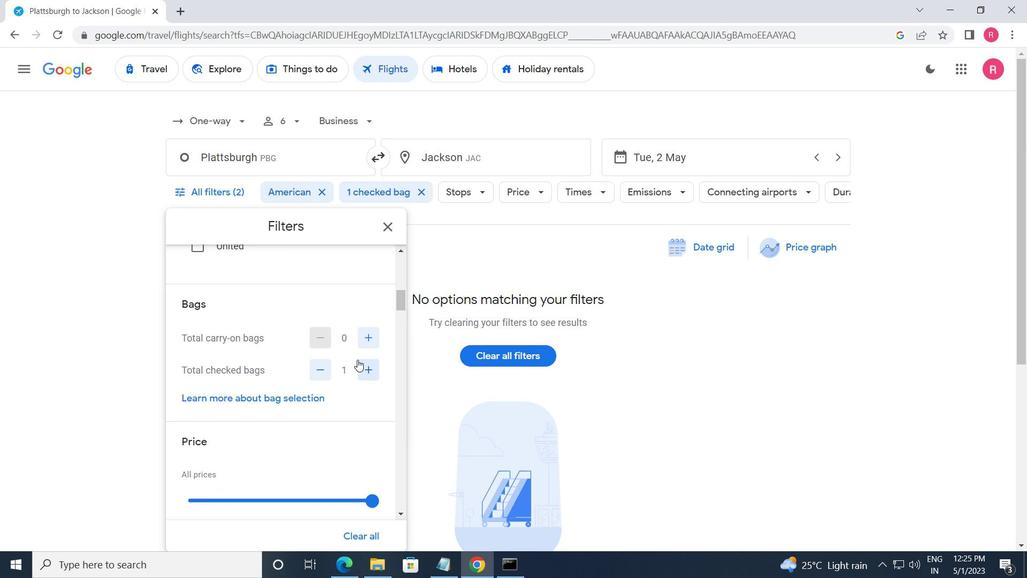 
Action: Mouse scrolled (356, 358) with delta (0, 0)
Screenshot: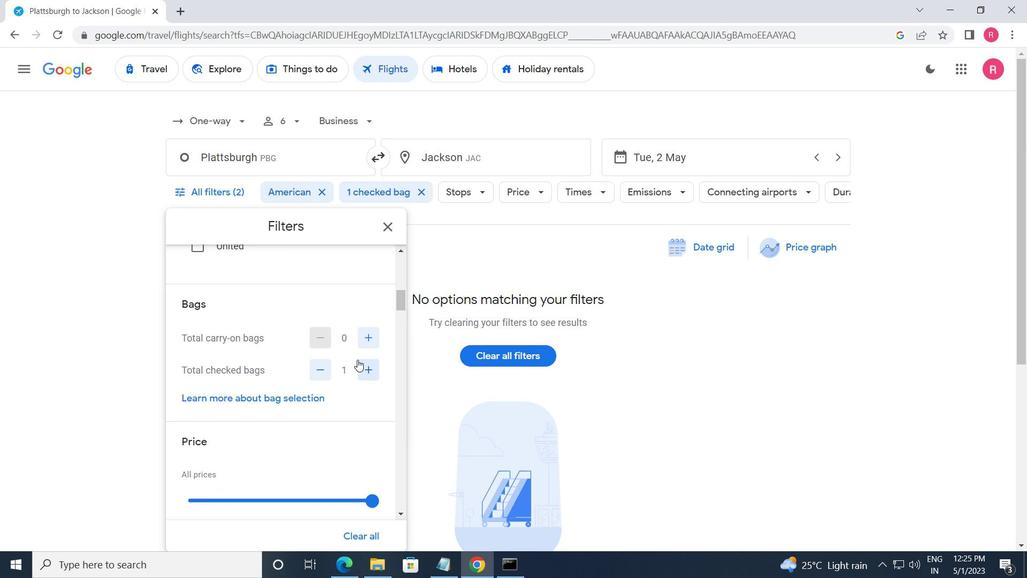 
Action: Mouse moved to (375, 425)
Screenshot: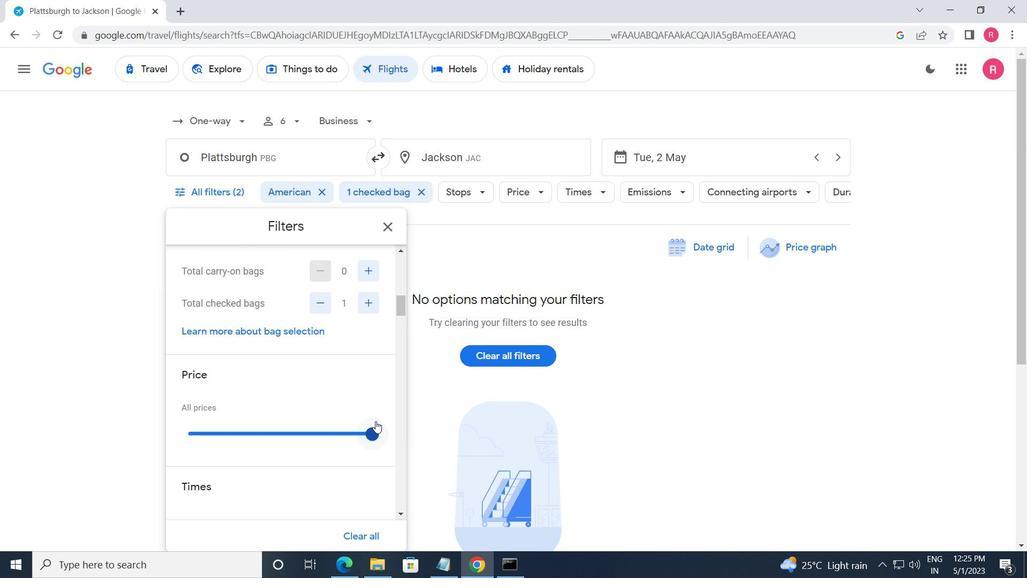 
Action: Mouse pressed left at (375, 425)
Screenshot: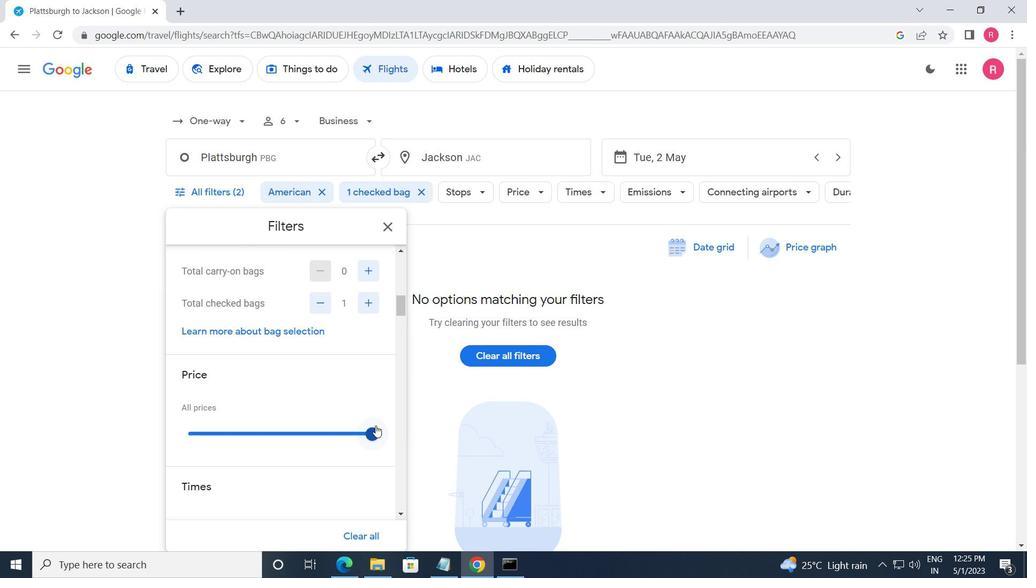 
Action: Mouse moved to (287, 397)
Screenshot: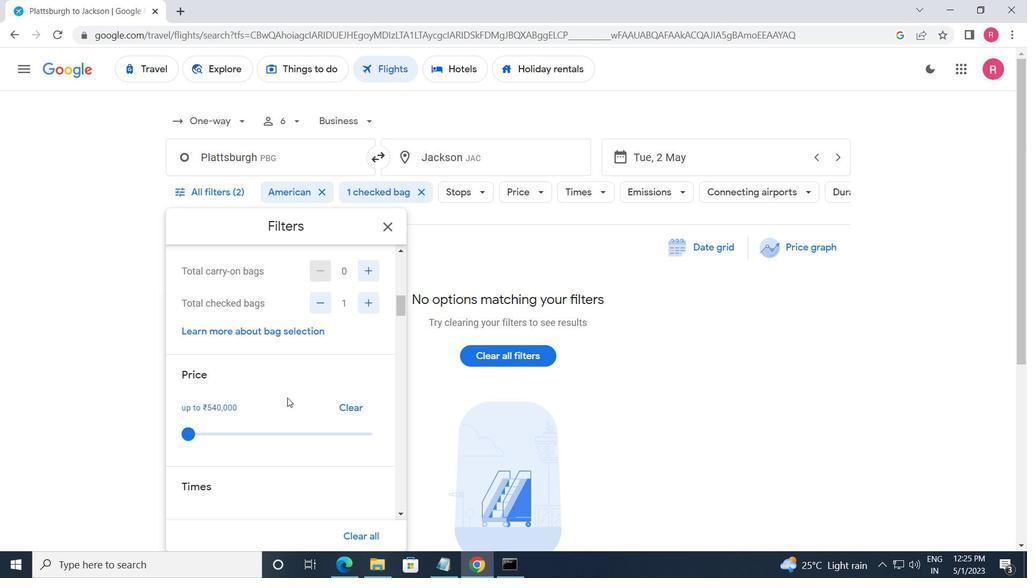 
Action: Mouse scrolled (287, 396) with delta (0, 0)
Screenshot: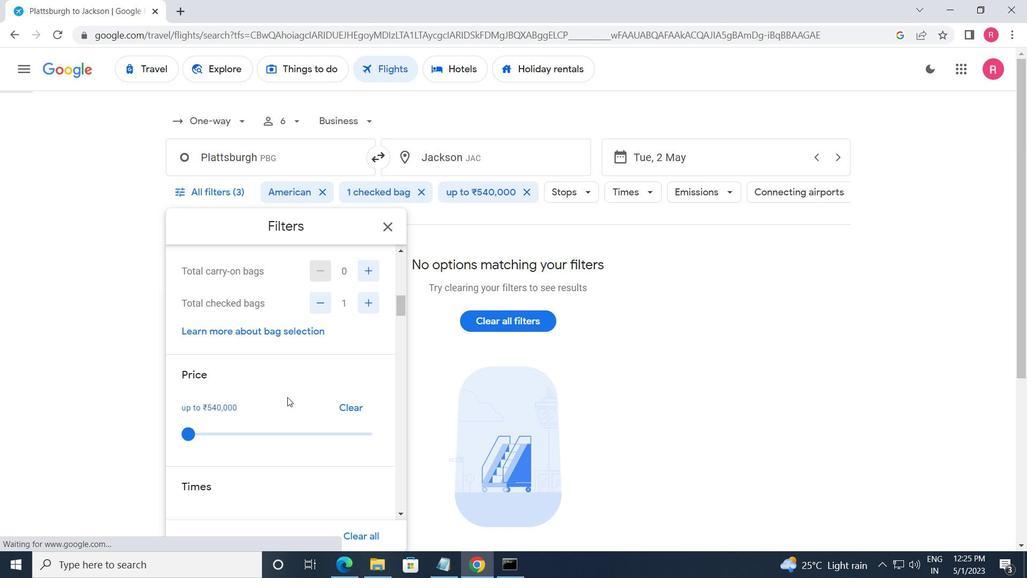 
Action: Mouse scrolled (287, 396) with delta (0, 0)
Screenshot: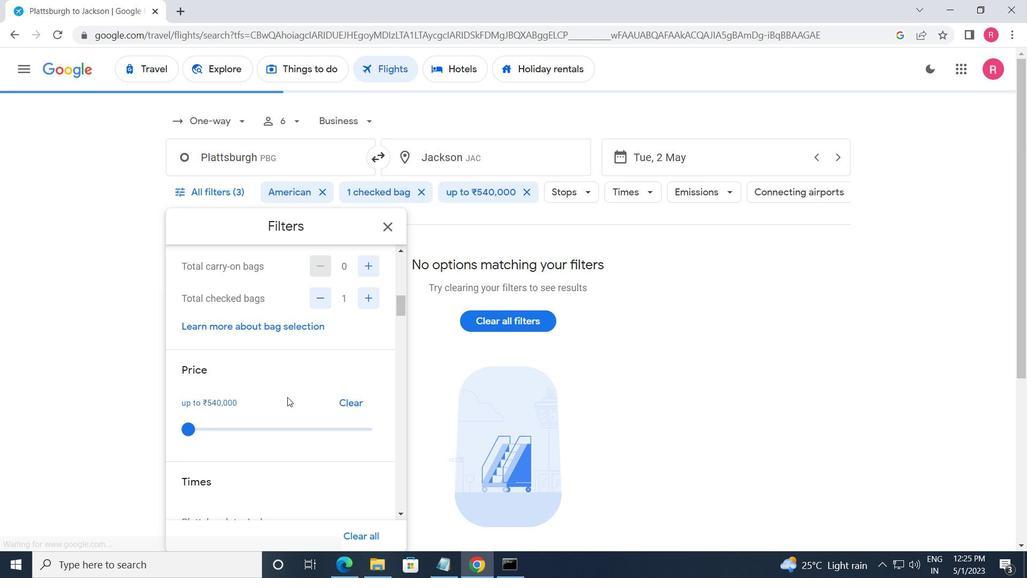 
Action: Mouse scrolled (287, 396) with delta (0, 0)
Screenshot: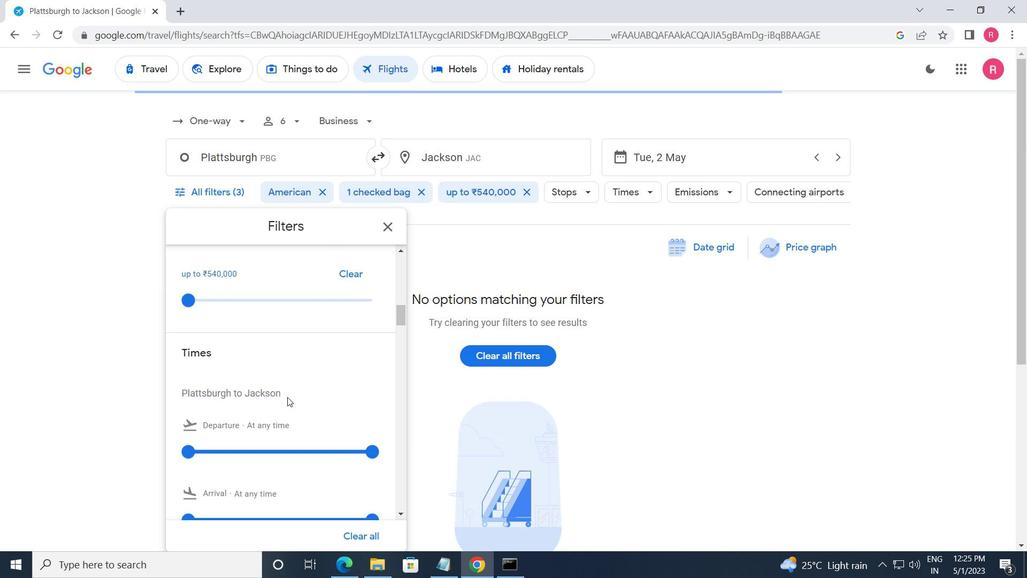 
Action: Mouse moved to (187, 384)
Screenshot: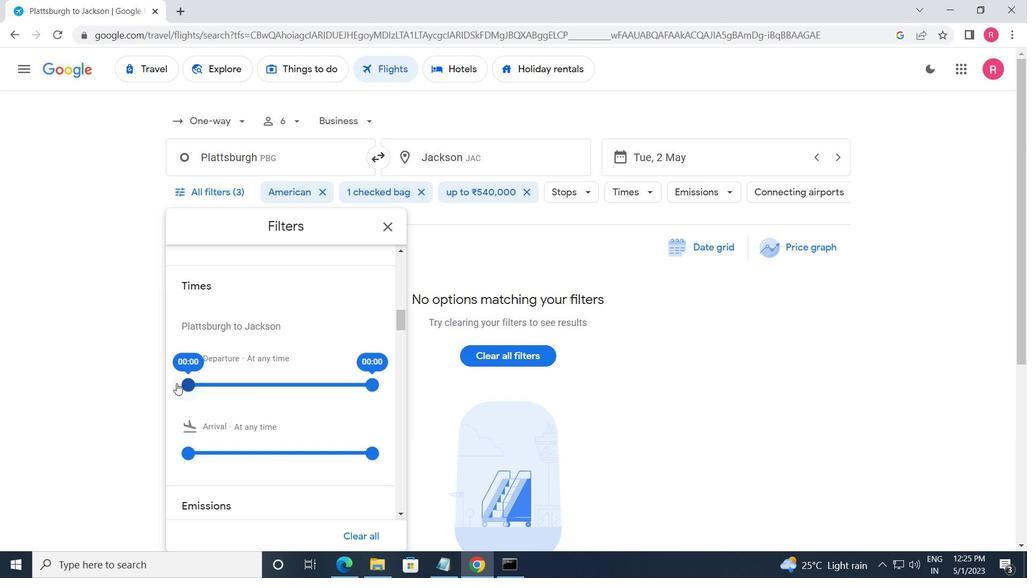 
Action: Mouse pressed left at (187, 384)
Screenshot: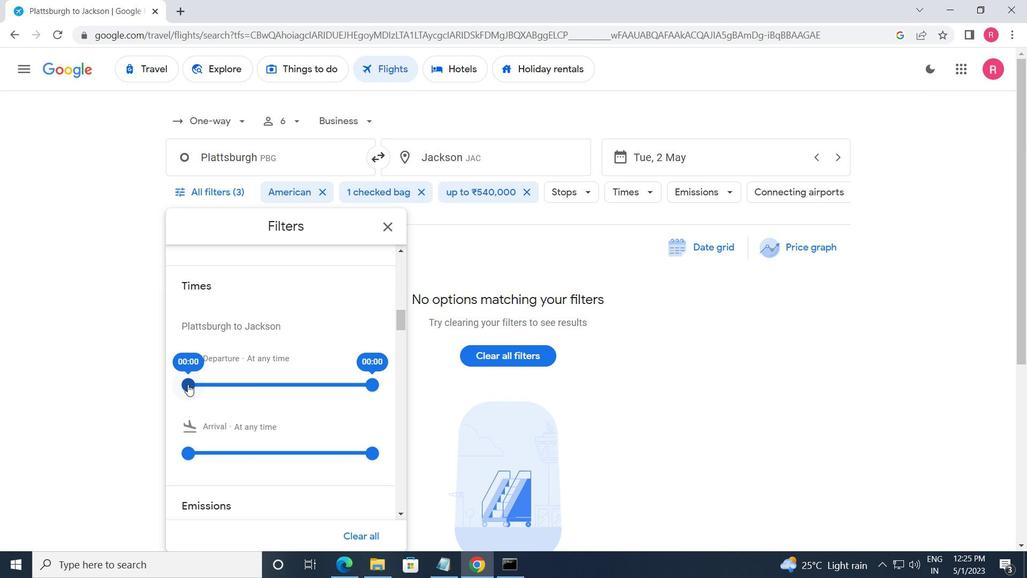 
Action: Mouse moved to (372, 384)
Screenshot: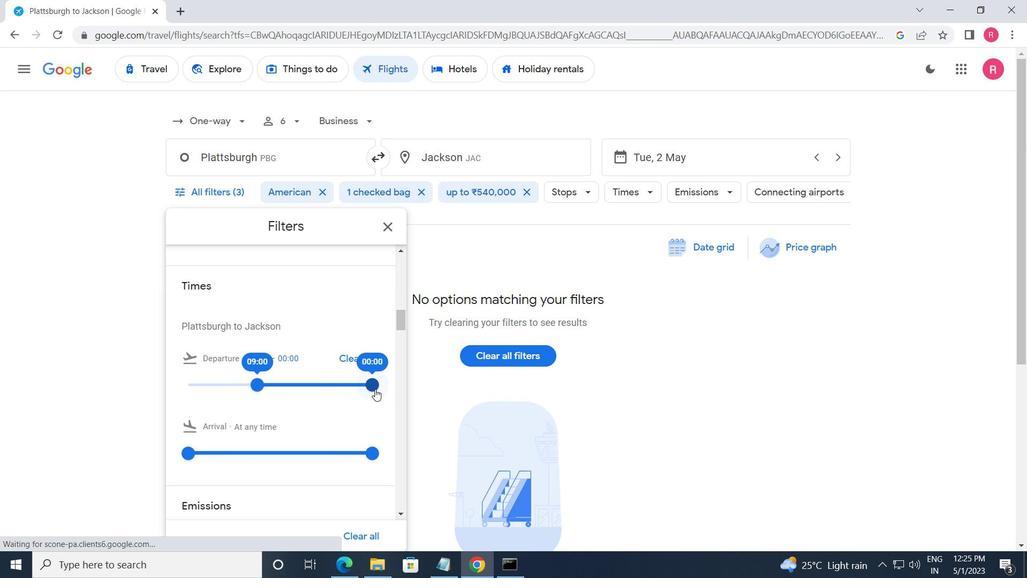 
Action: Mouse pressed left at (372, 384)
Screenshot: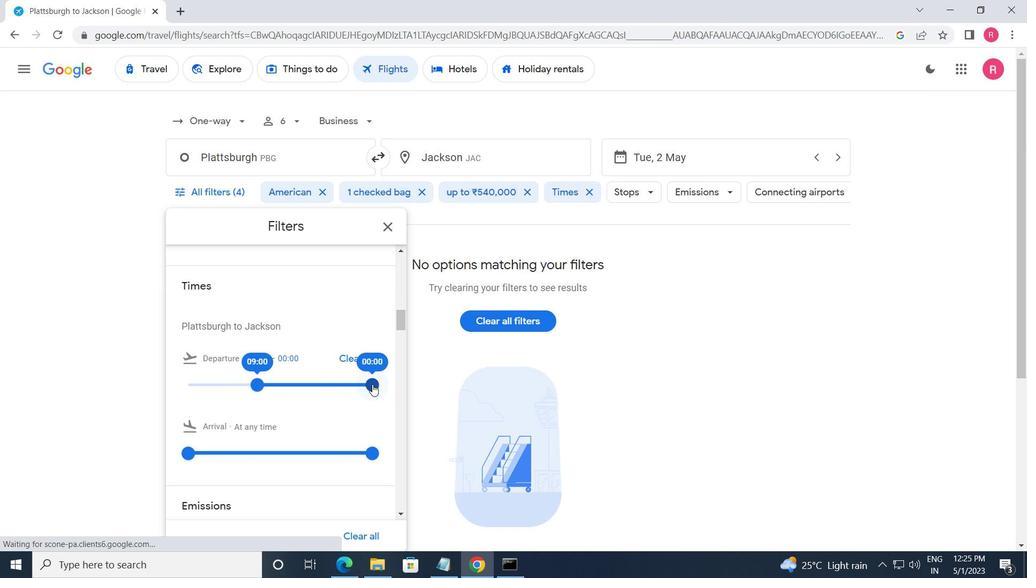 
Action: Mouse moved to (390, 228)
Screenshot: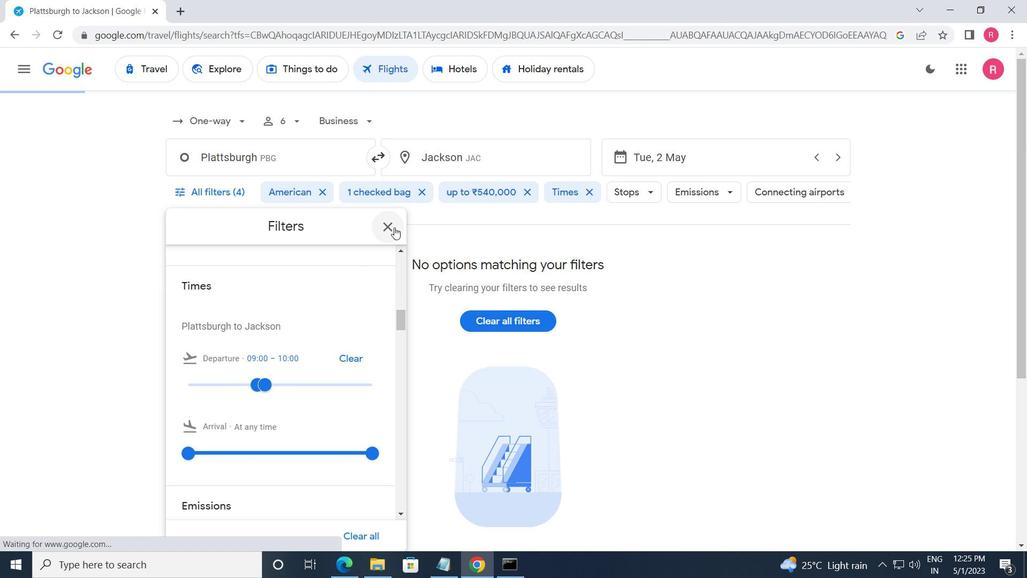 
Action: Mouse pressed left at (390, 228)
Screenshot: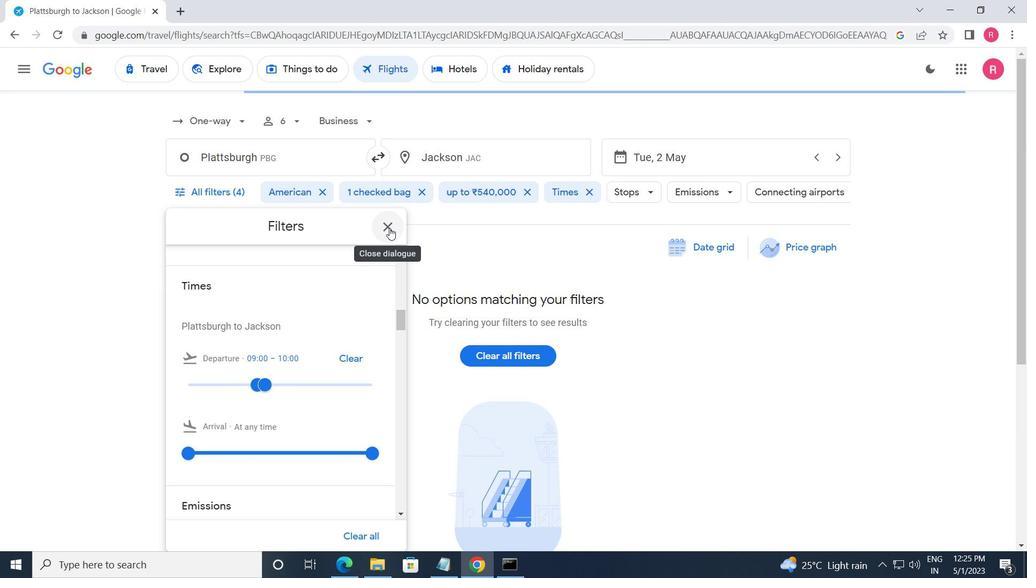 
